 Task: Check out the calendly for mobile section.
Action: Mouse moved to (911, 83)
Screenshot: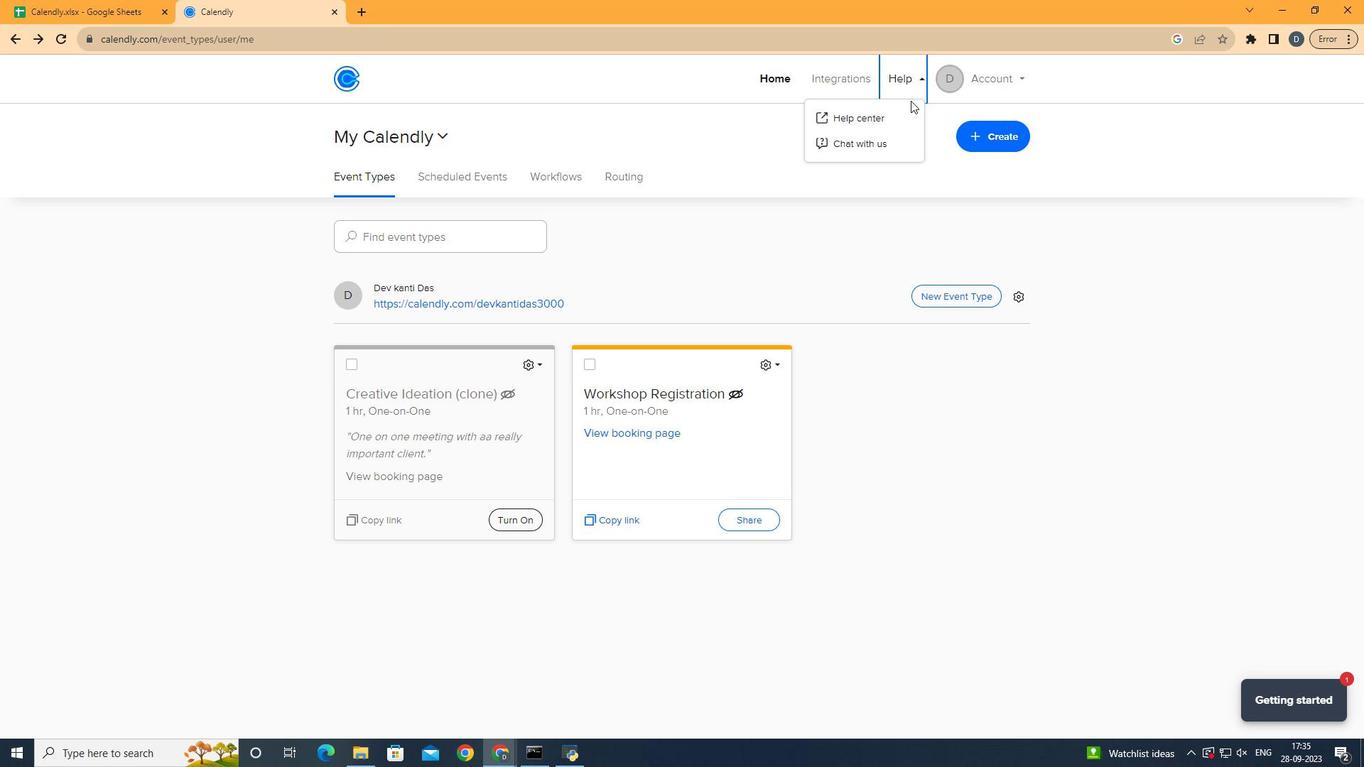 
Action: Mouse pressed left at (911, 83)
Screenshot: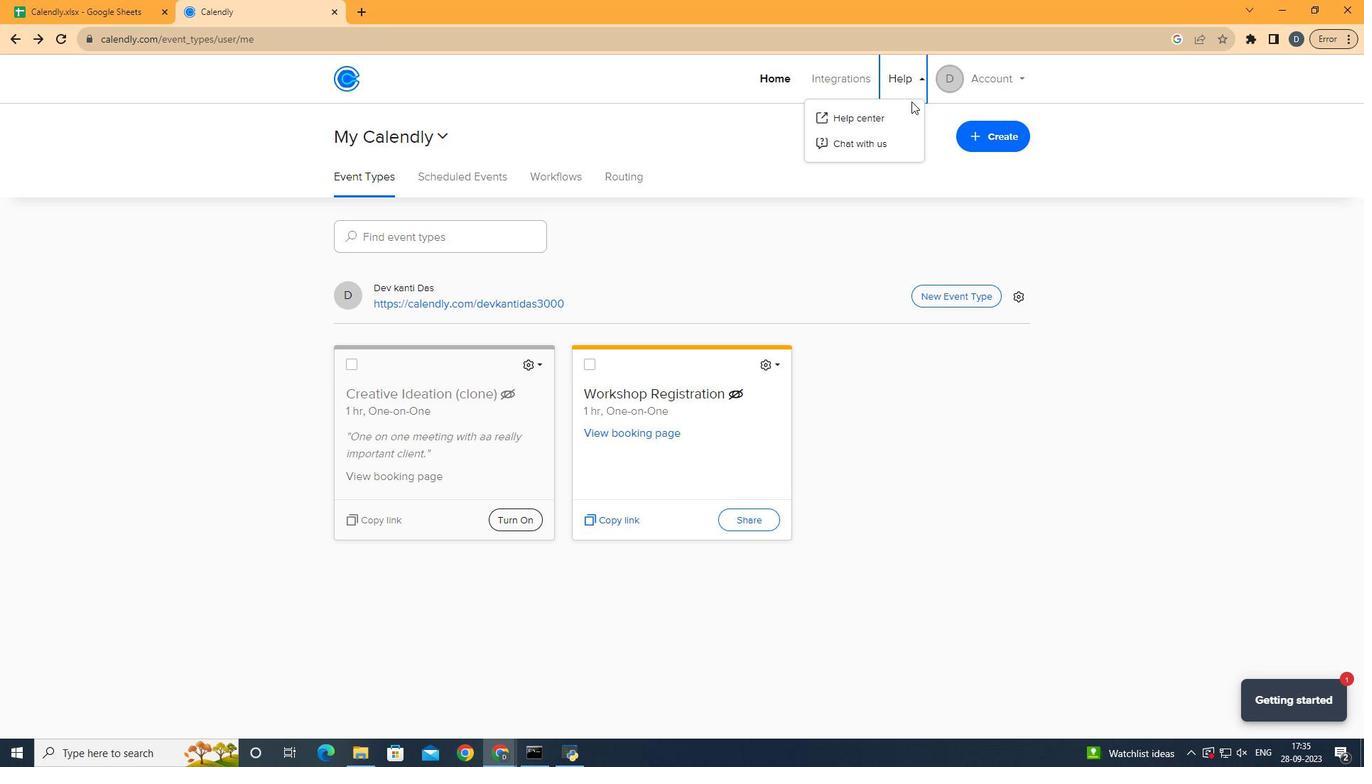 
Action: Mouse moved to (905, 114)
Screenshot: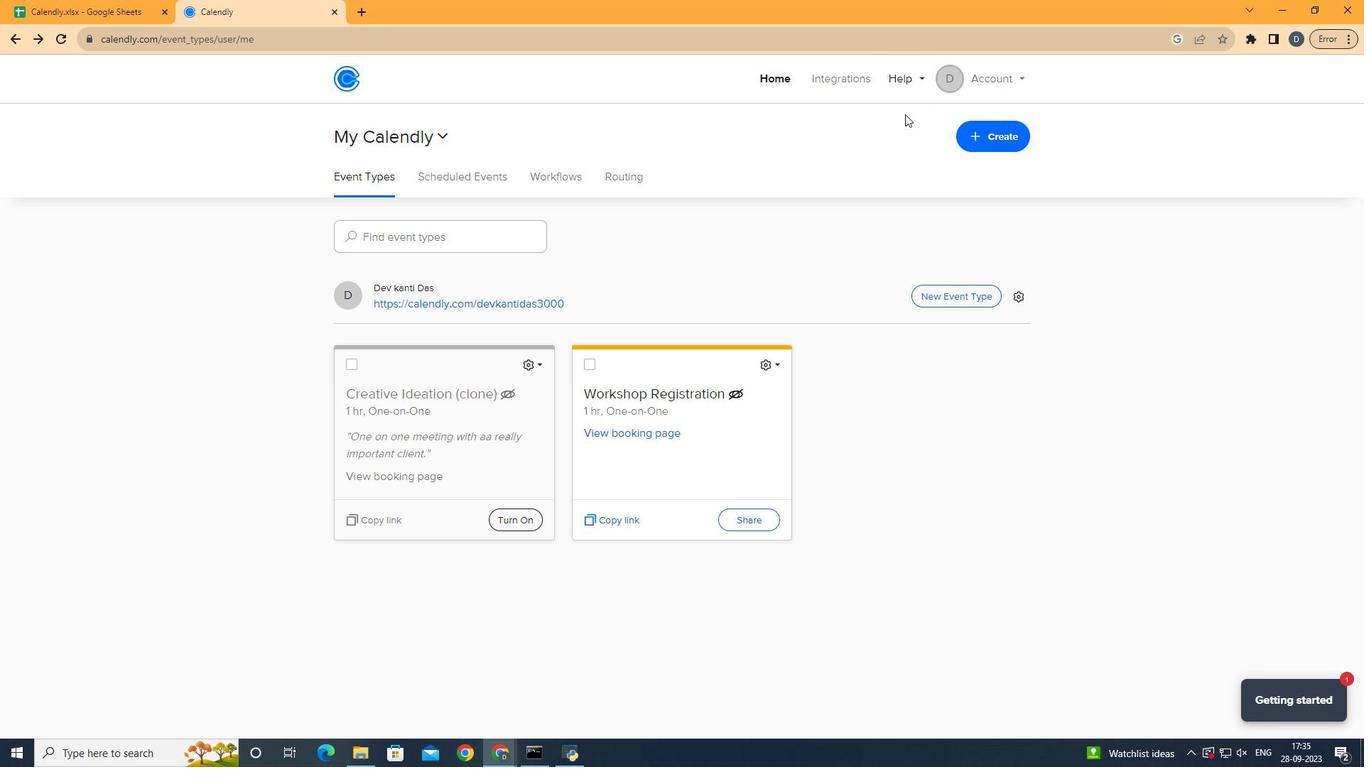 
Action: Mouse pressed left at (905, 114)
Screenshot: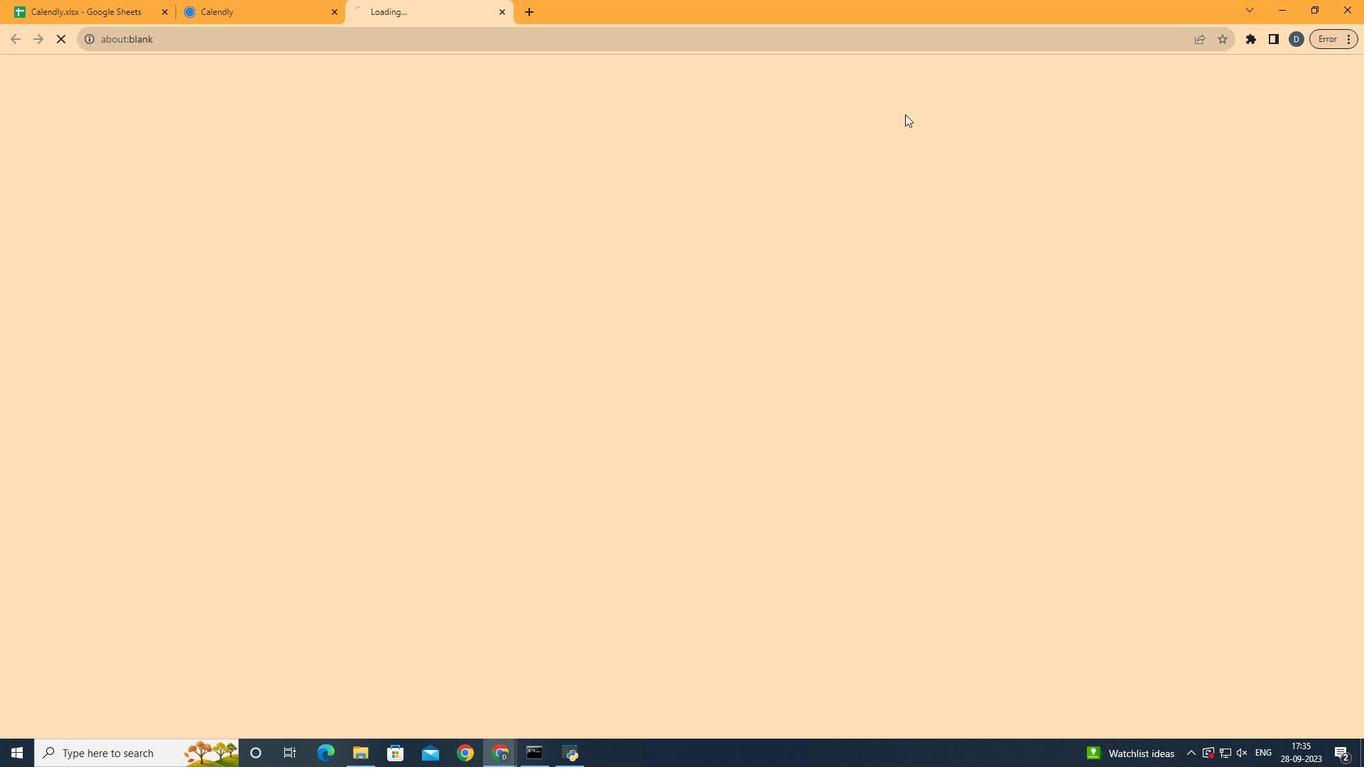 
Action: Mouse moved to (904, 379)
Screenshot: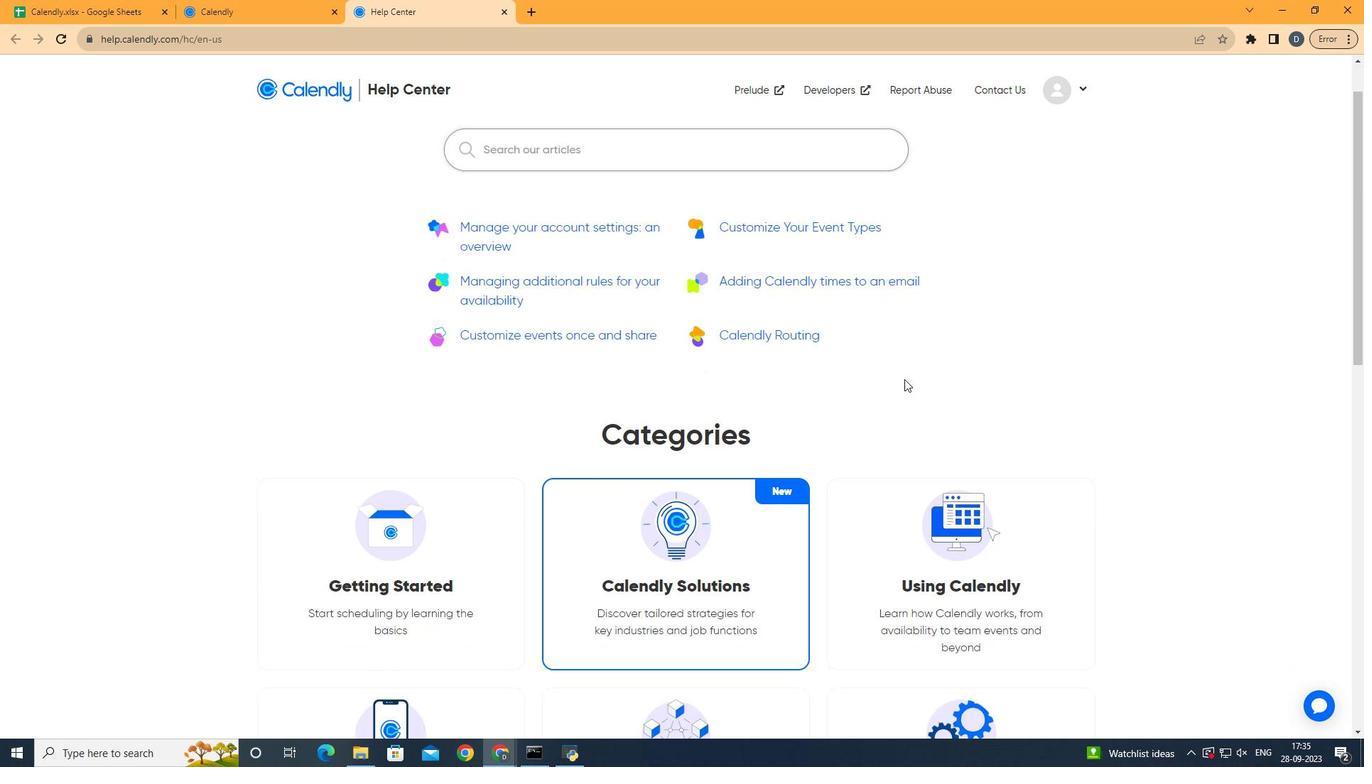 
Action: Mouse scrolled (904, 378) with delta (0, 0)
Screenshot: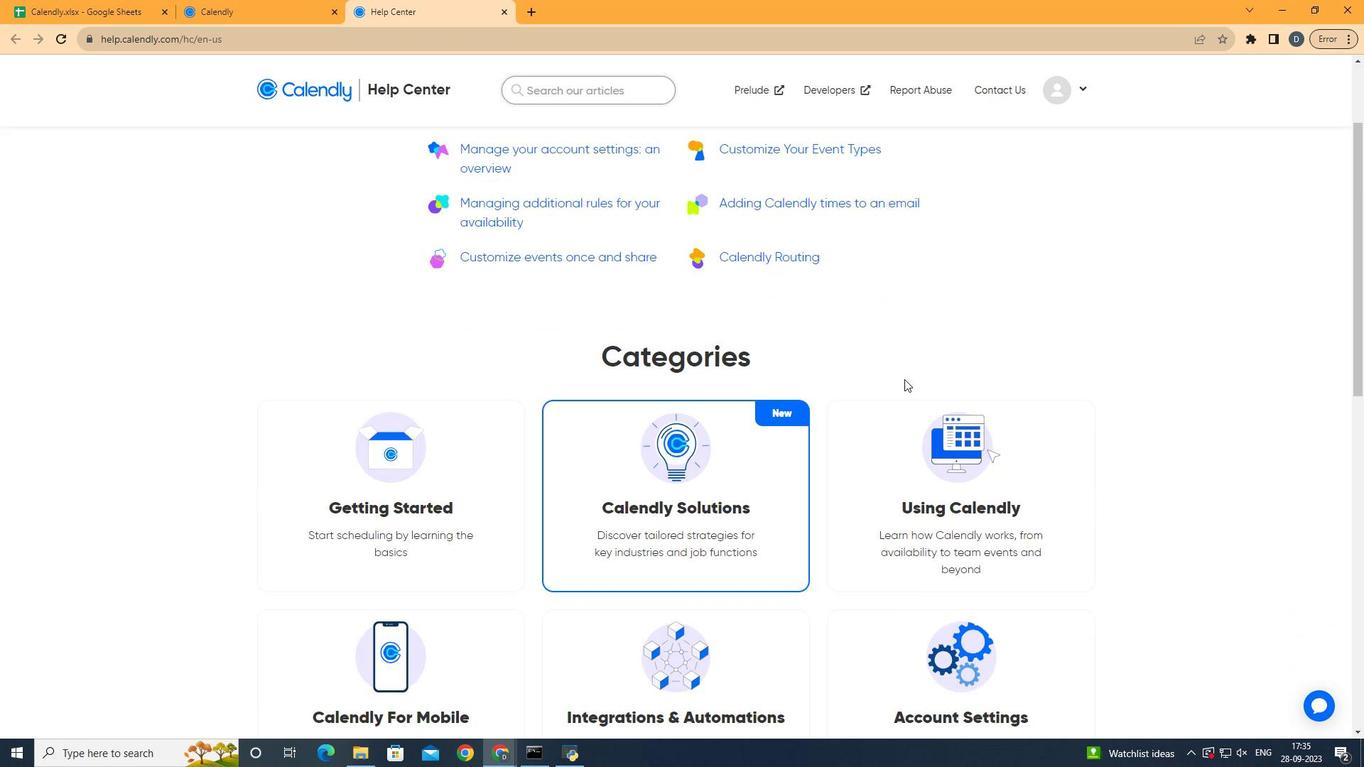
Action: Mouse scrolled (904, 378) with delta (0, 0)
Screenshot: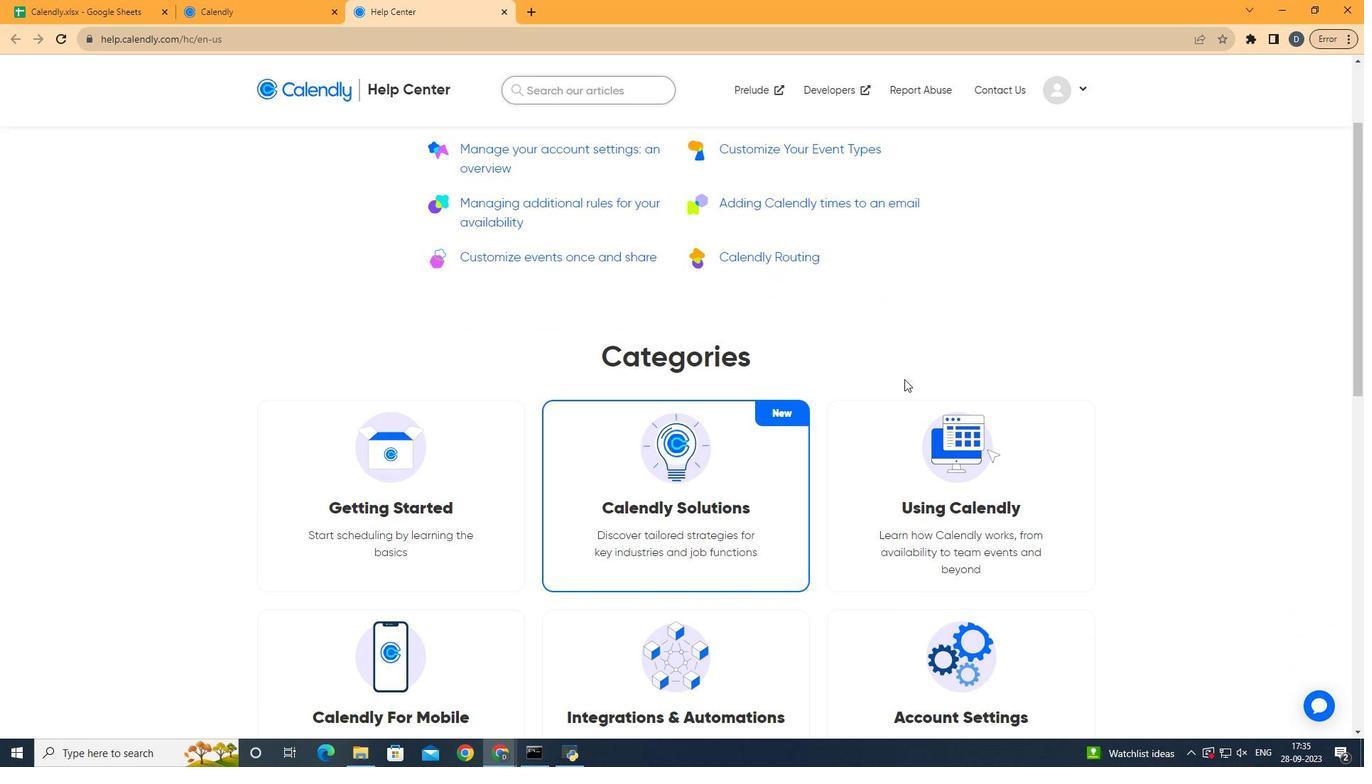 
Action: Mouse moved to (1063, 299)
Screenshot: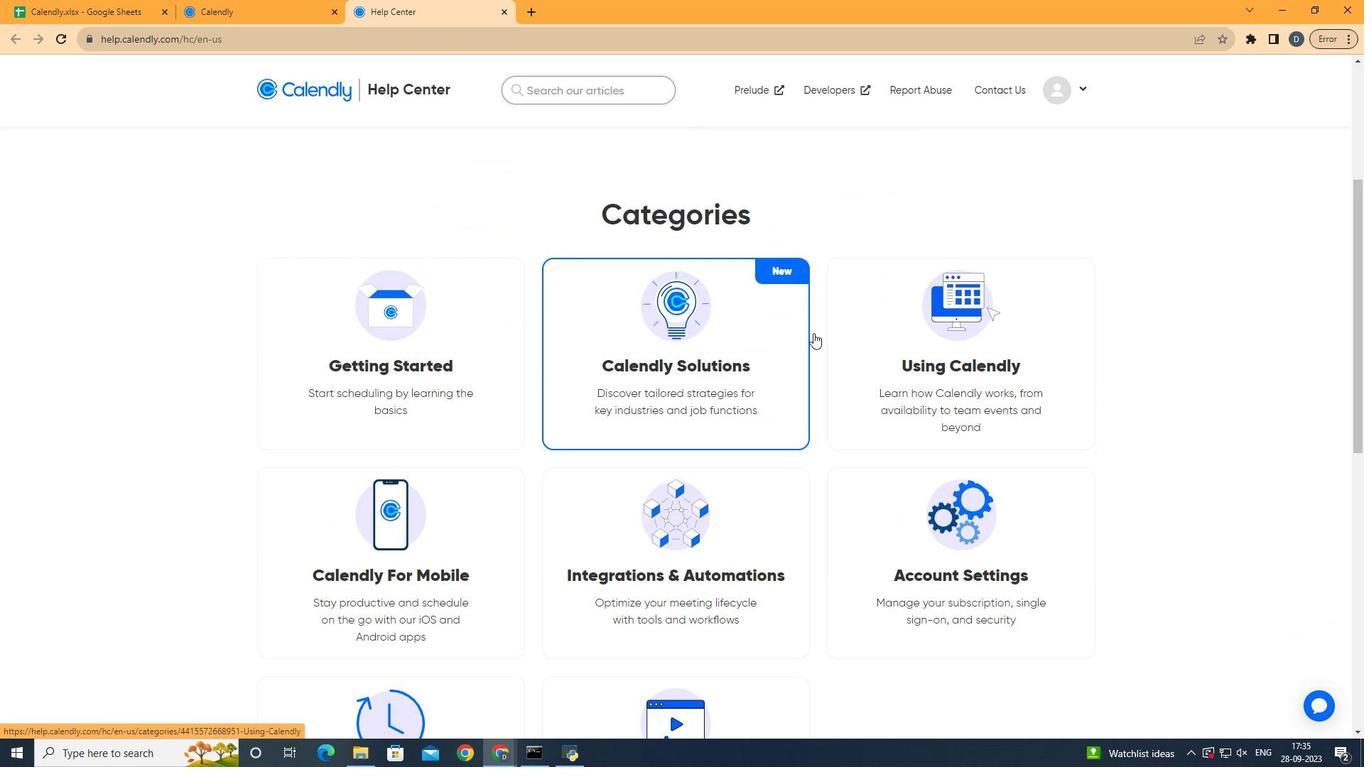 
Action: Mouse scrolled (1063, 298) with delta (0, 0)
Screenshot: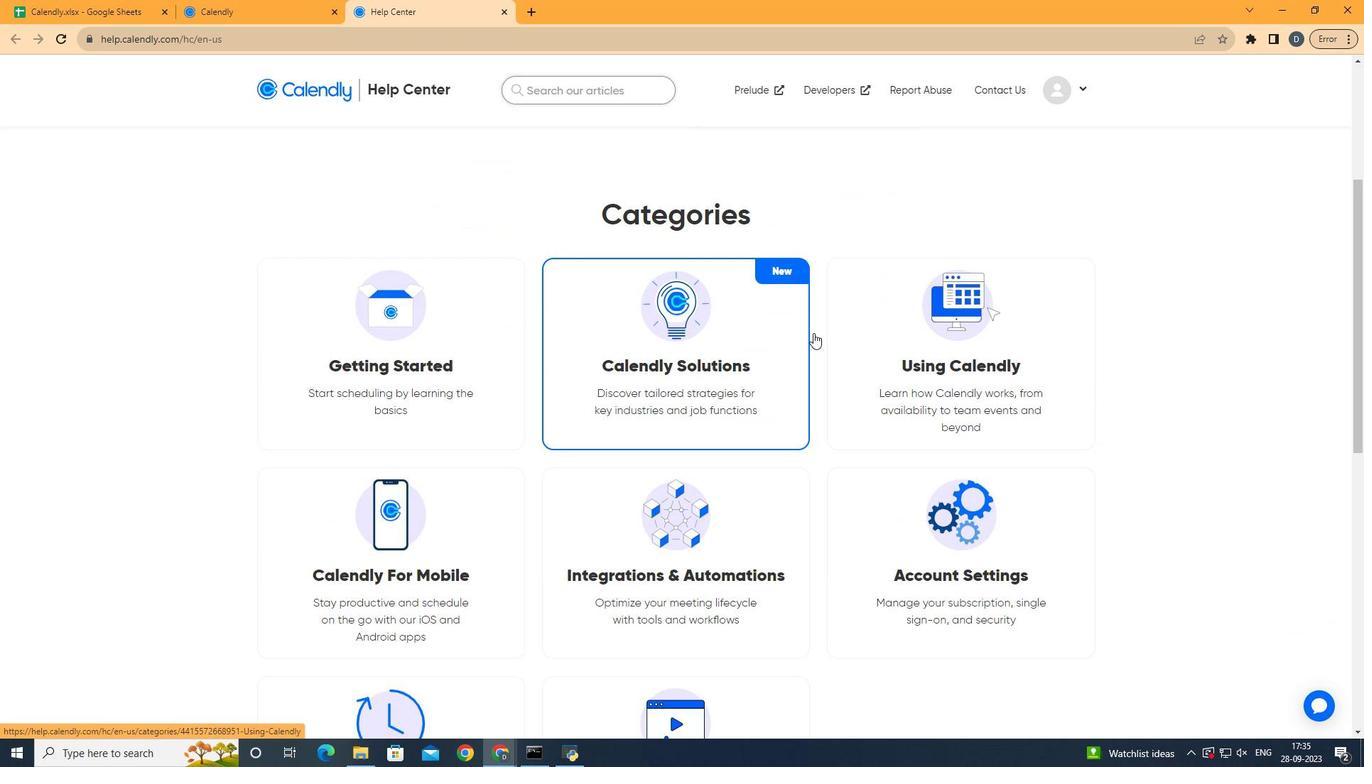 
Action: Mouse scrolled (1063, 298) with delta (0, 0)
Screenshot: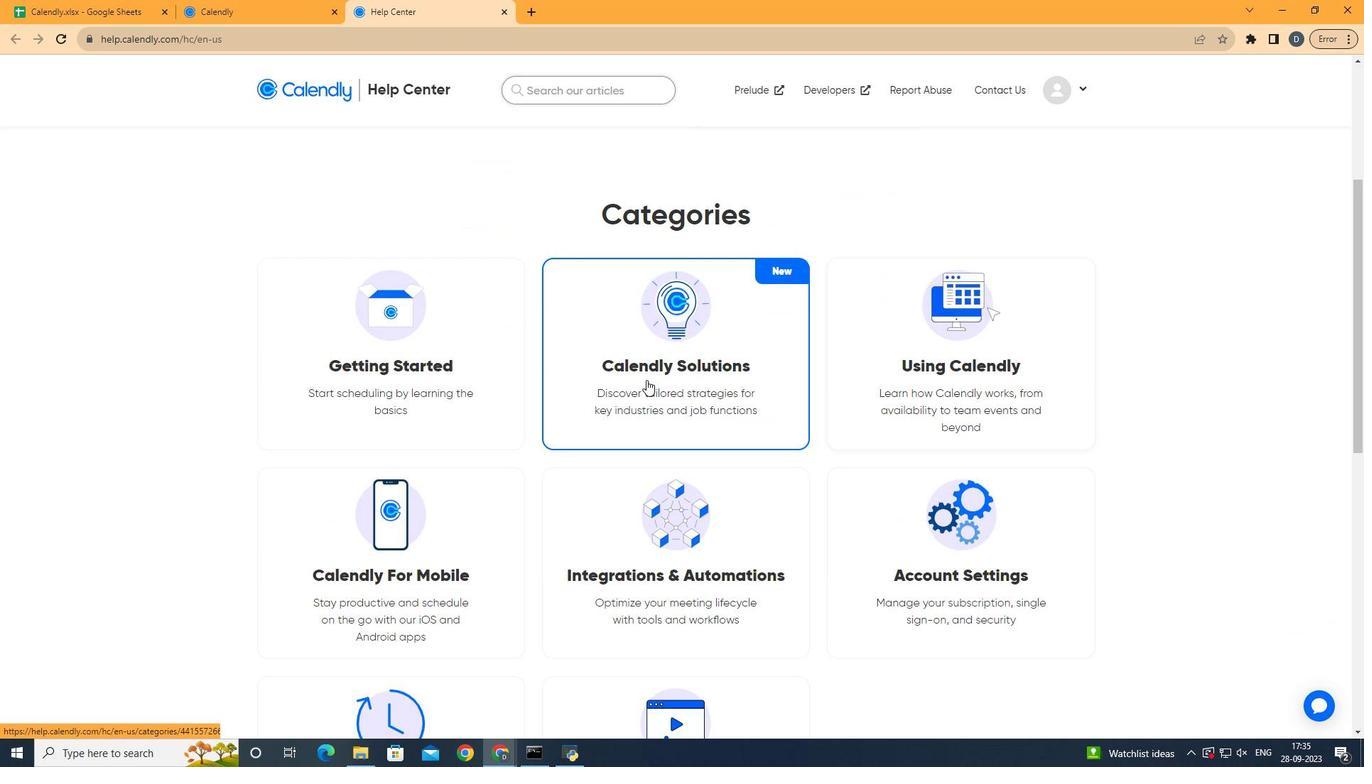
Action: Mouse moved to (452, 570)
Screenshot: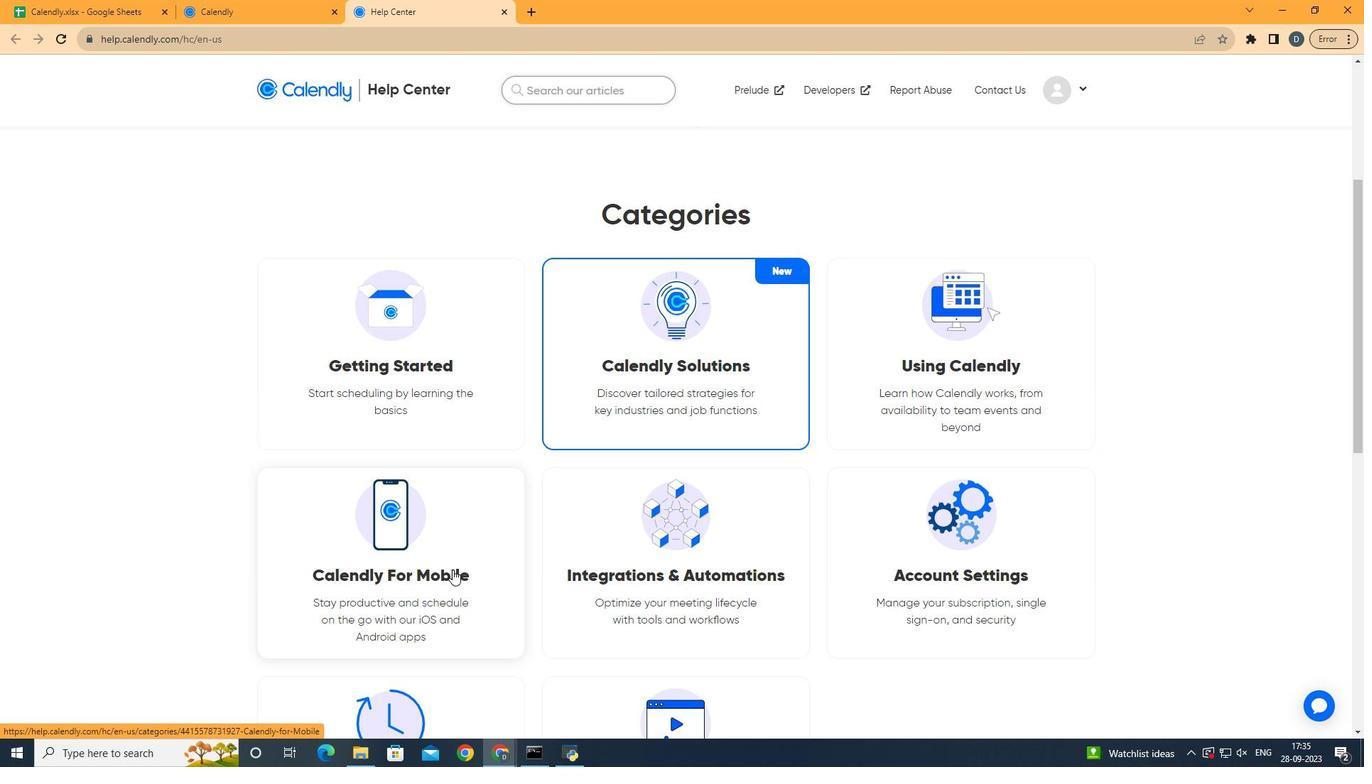 
Action: Mouse pressed left at (452, 570)
Screenshot: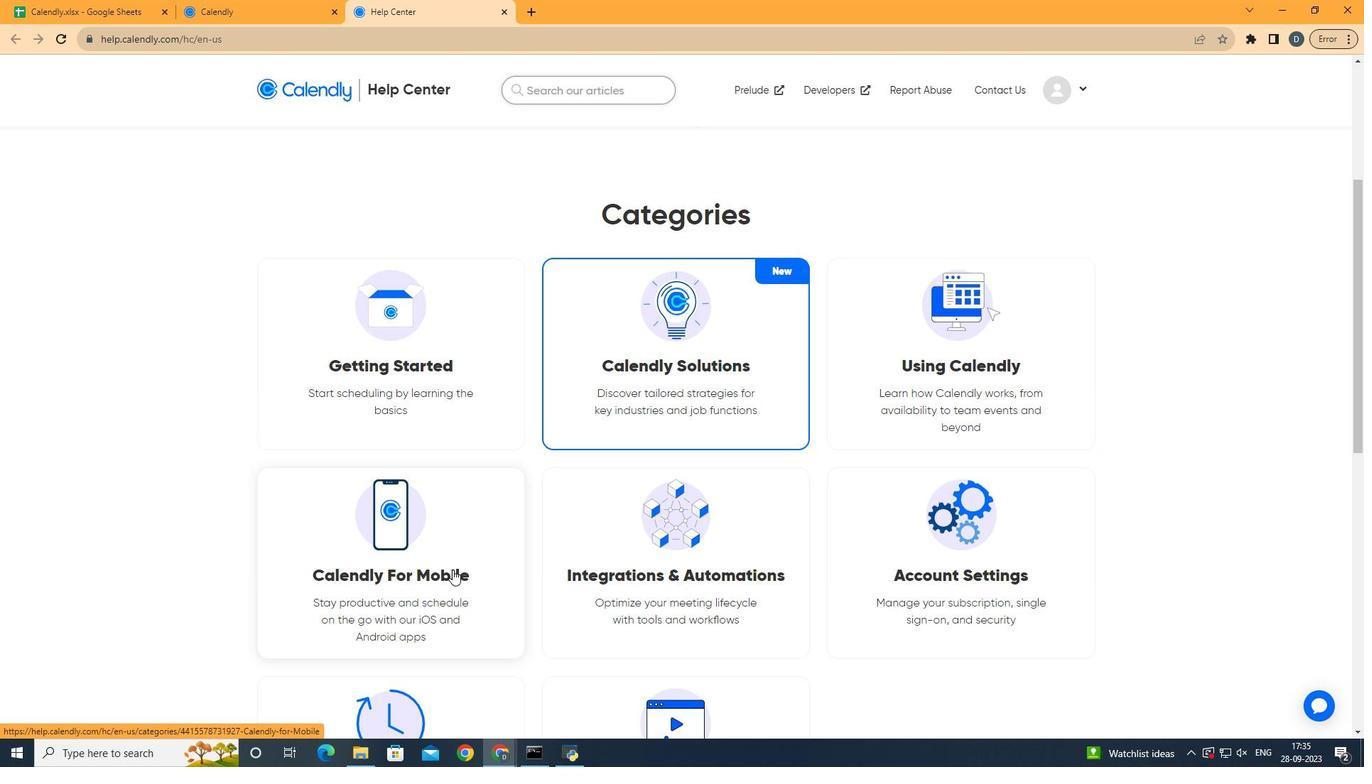 
Action: Mouse moved to (867, 478)
Screenshot: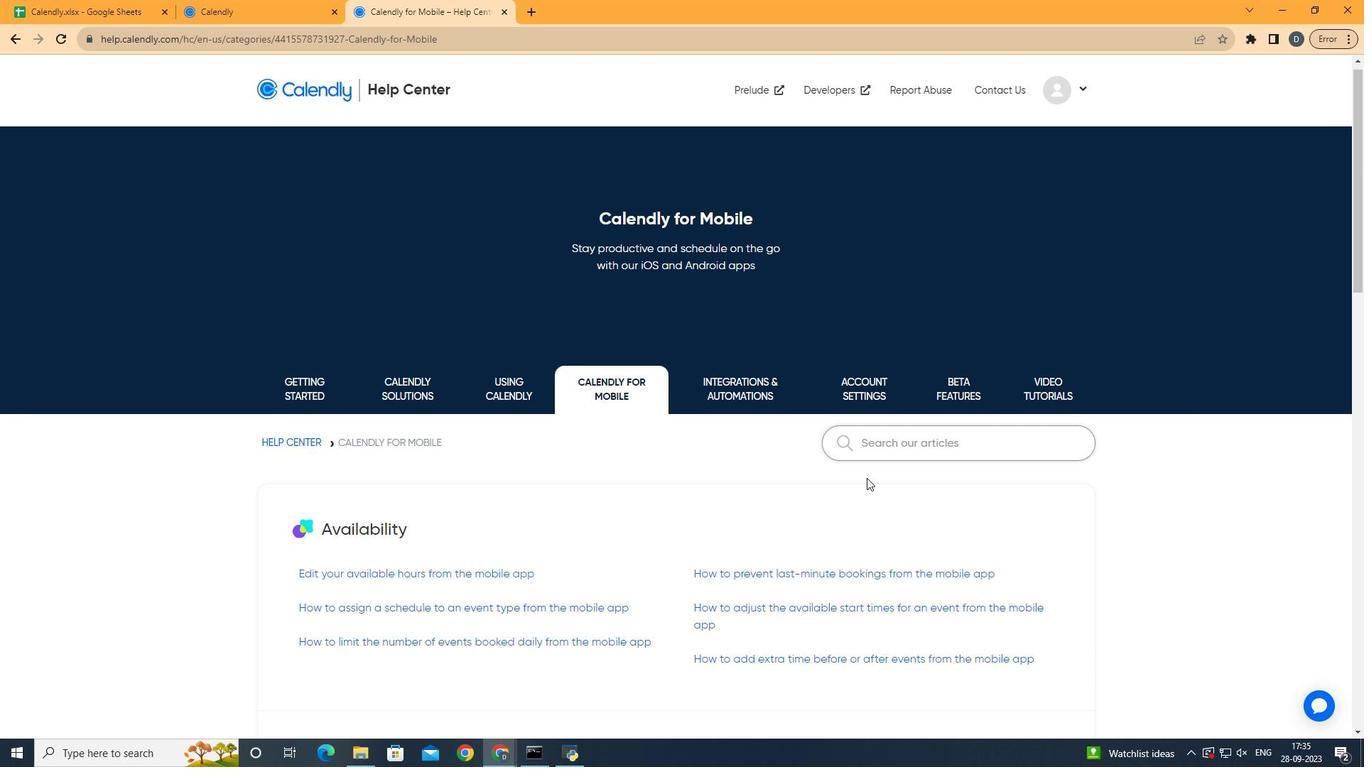 
Action: Mouse scrolled (867, 477) with delta (0, 0)
Screenshot: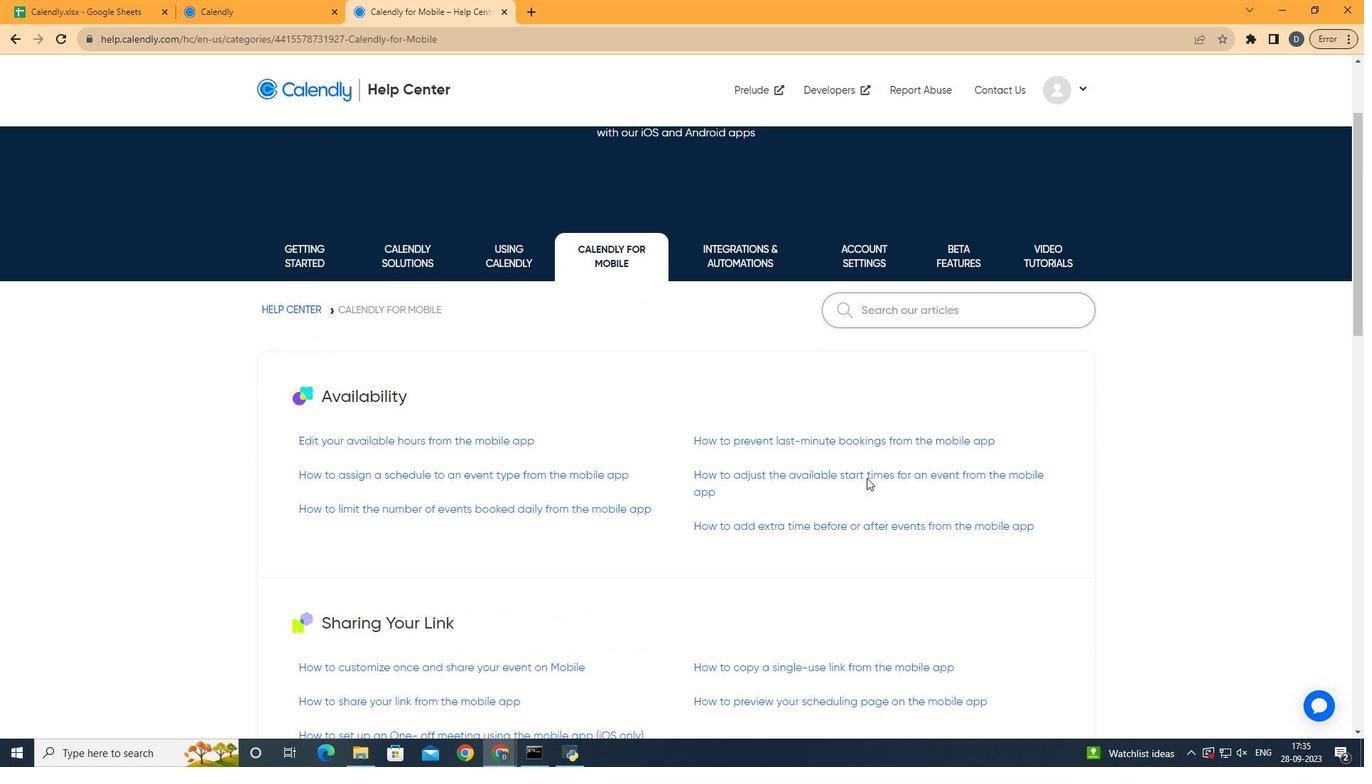 
Action: Mouse scrolled (867, 477) with delta (0, 0)
Screenshot: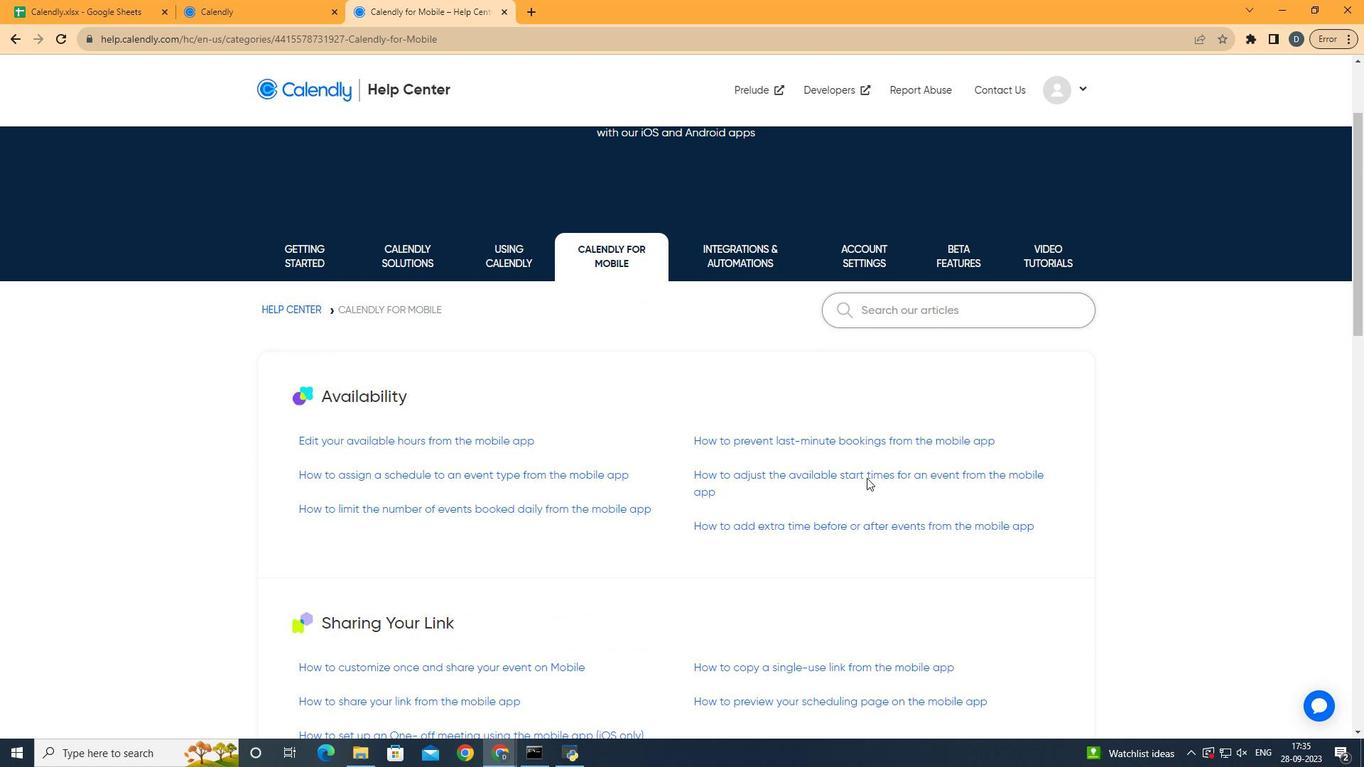 
Action: Mouse moved to (659, 525)
Screenshot: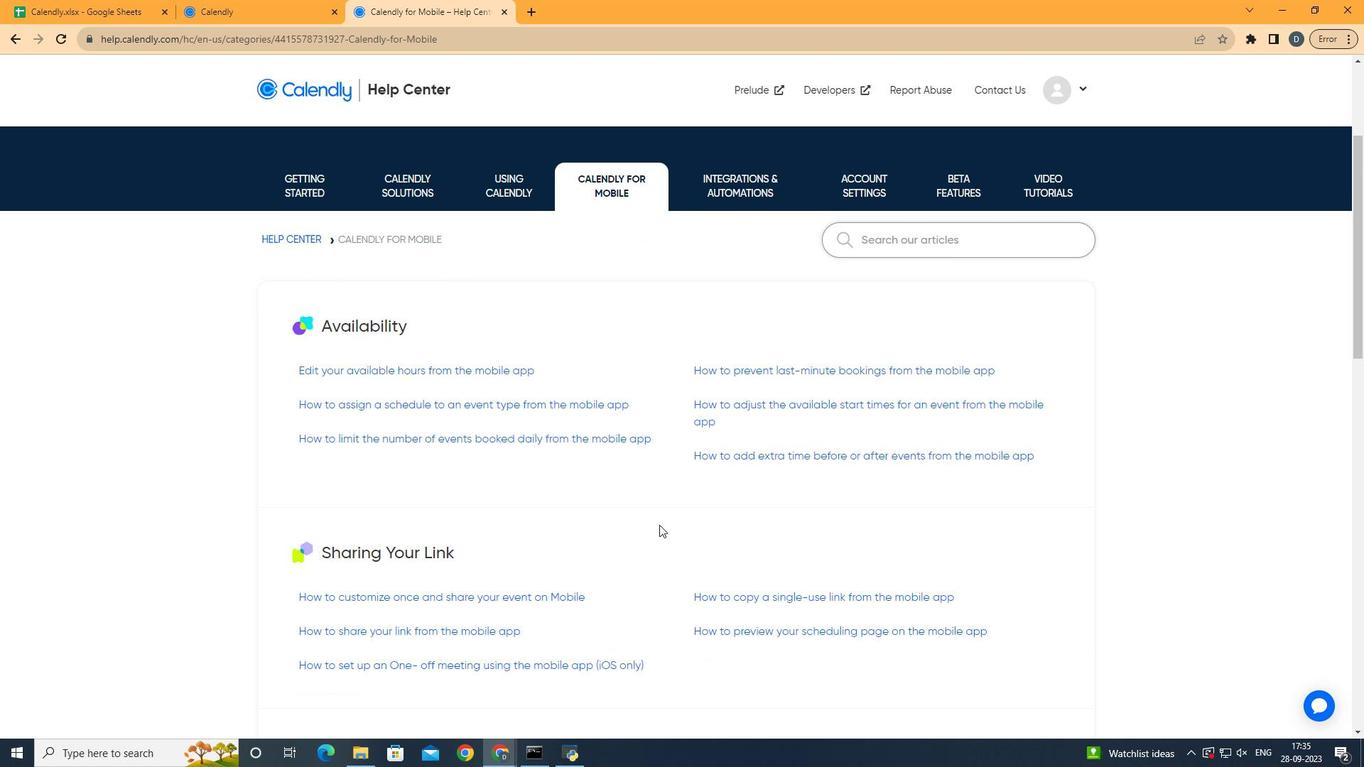 
Action: Mouse scrolled (659, 524) with delta (0, 0)
Screenshot: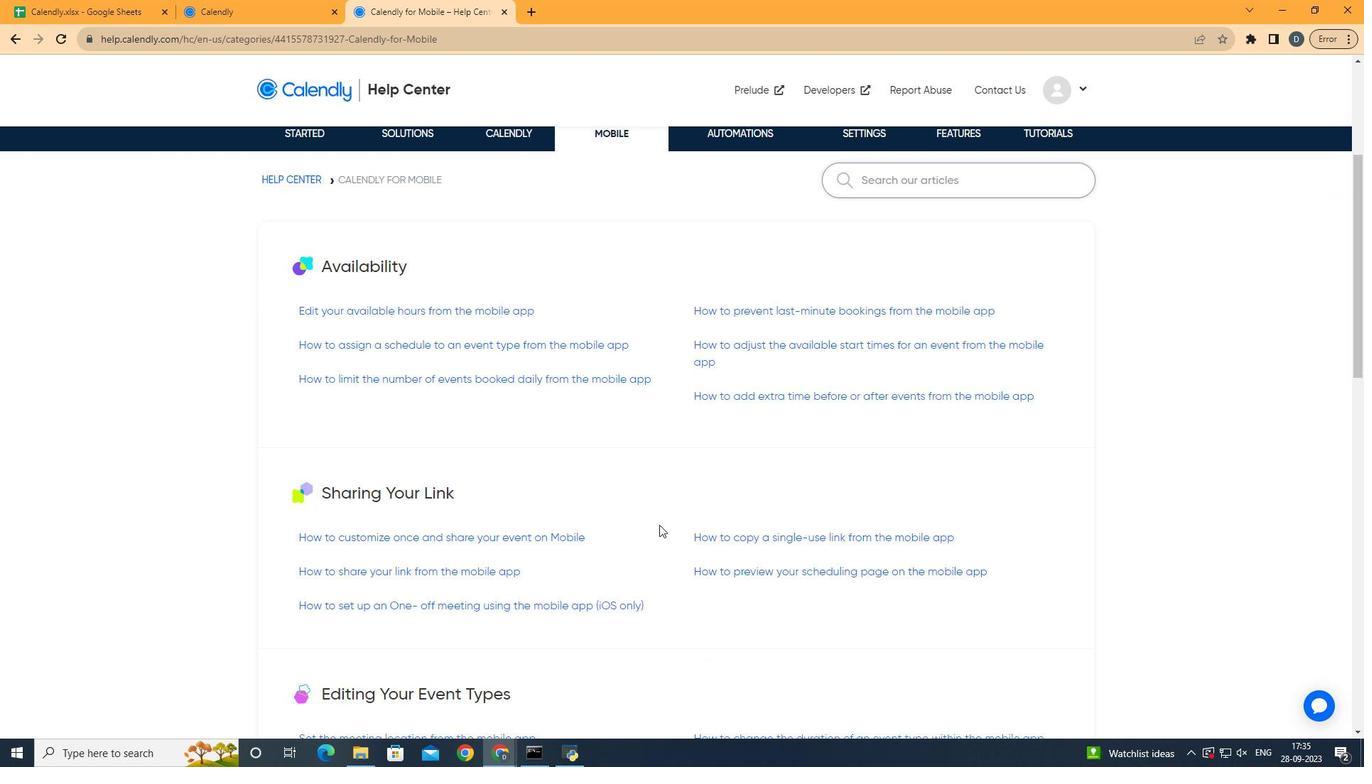 
Action: Mouse scrolled (659, 524) with delta (0, 0)
Screenshot: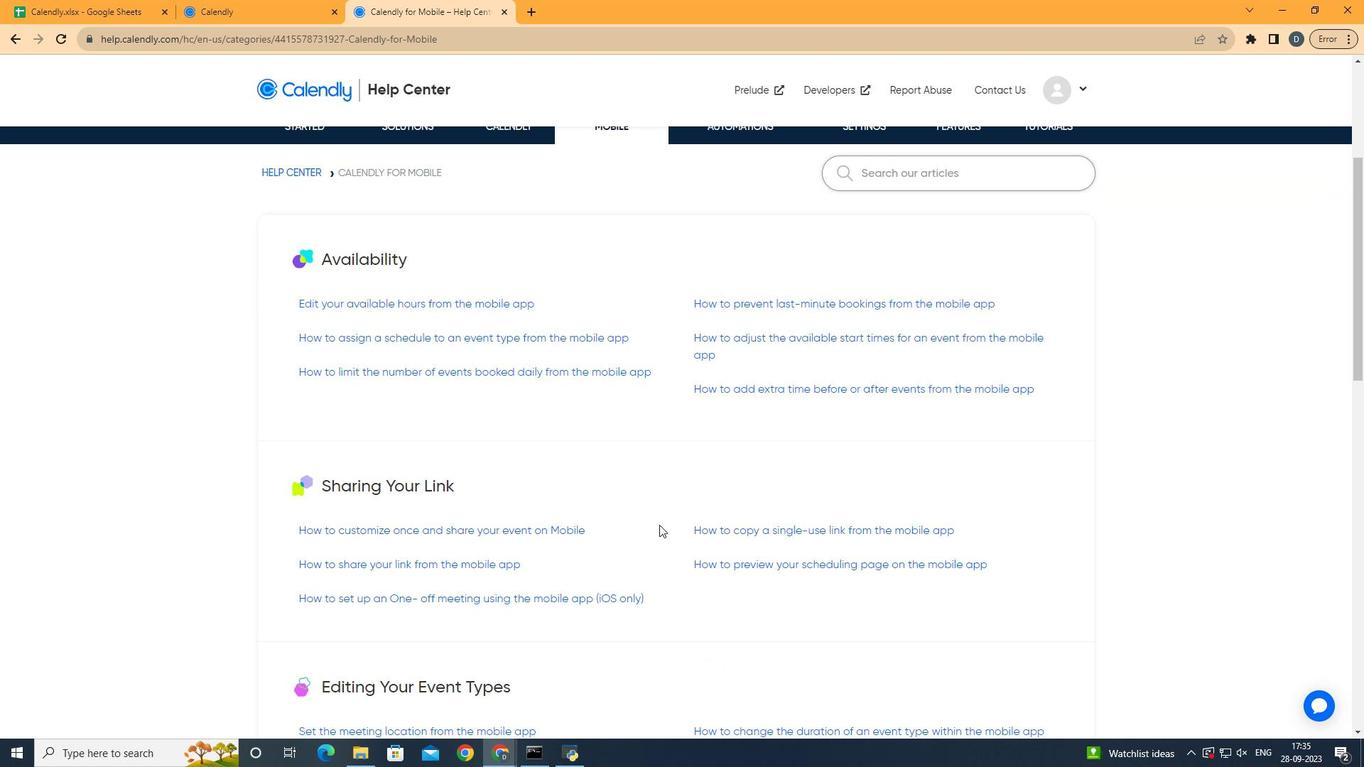 
Action: Mouse scrolled (659, 526) with delta (0, 0)
Screenshot: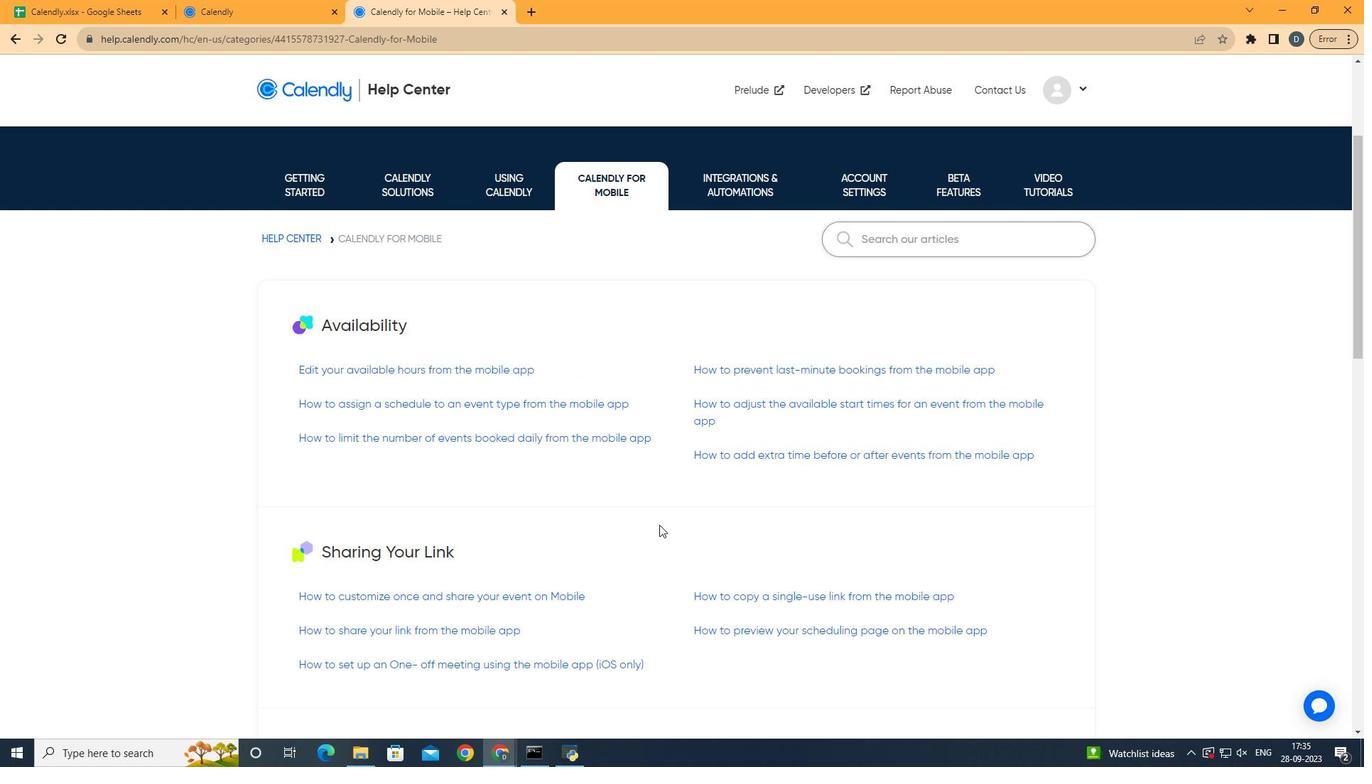 
Action: Mouse moved to (658, 521)
Screenshot: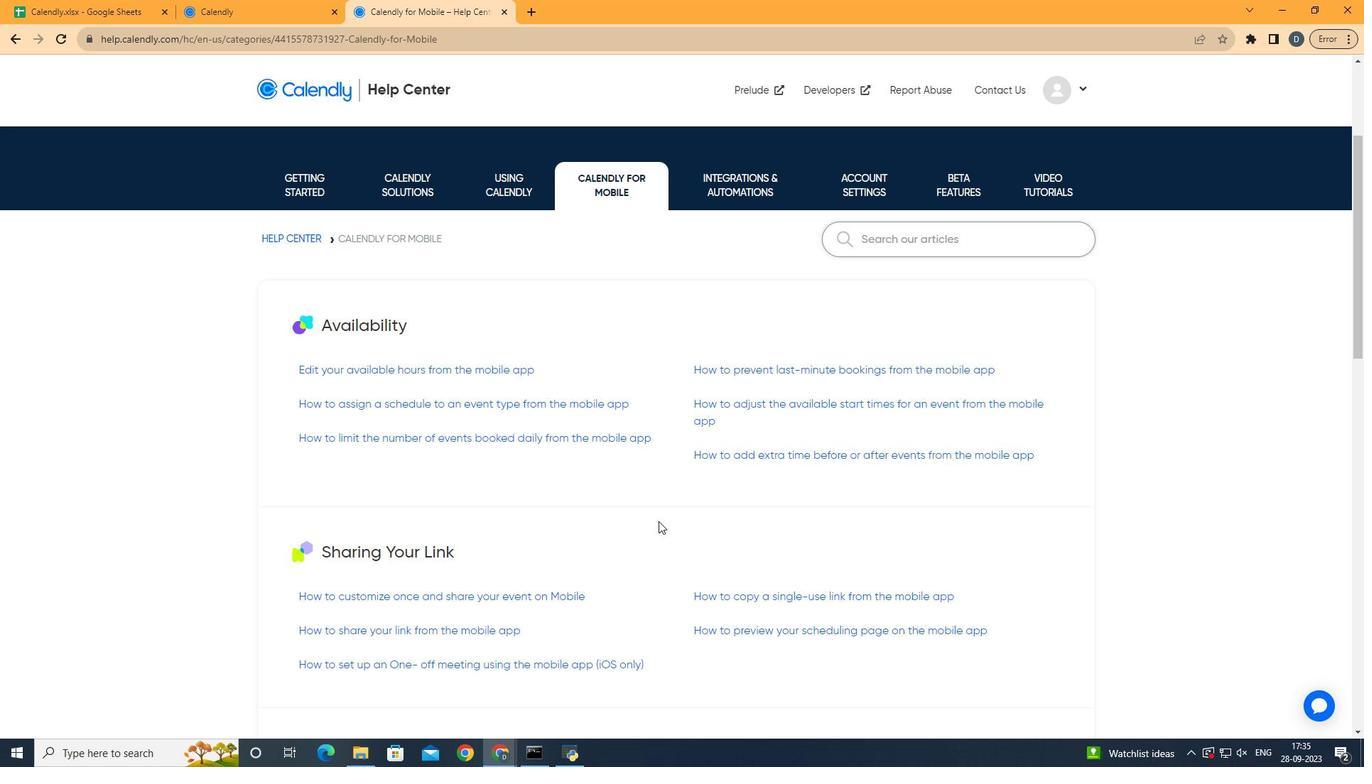 
Action: Mouse scrolled (658, 521) with delta (0, 0)
Screenshot: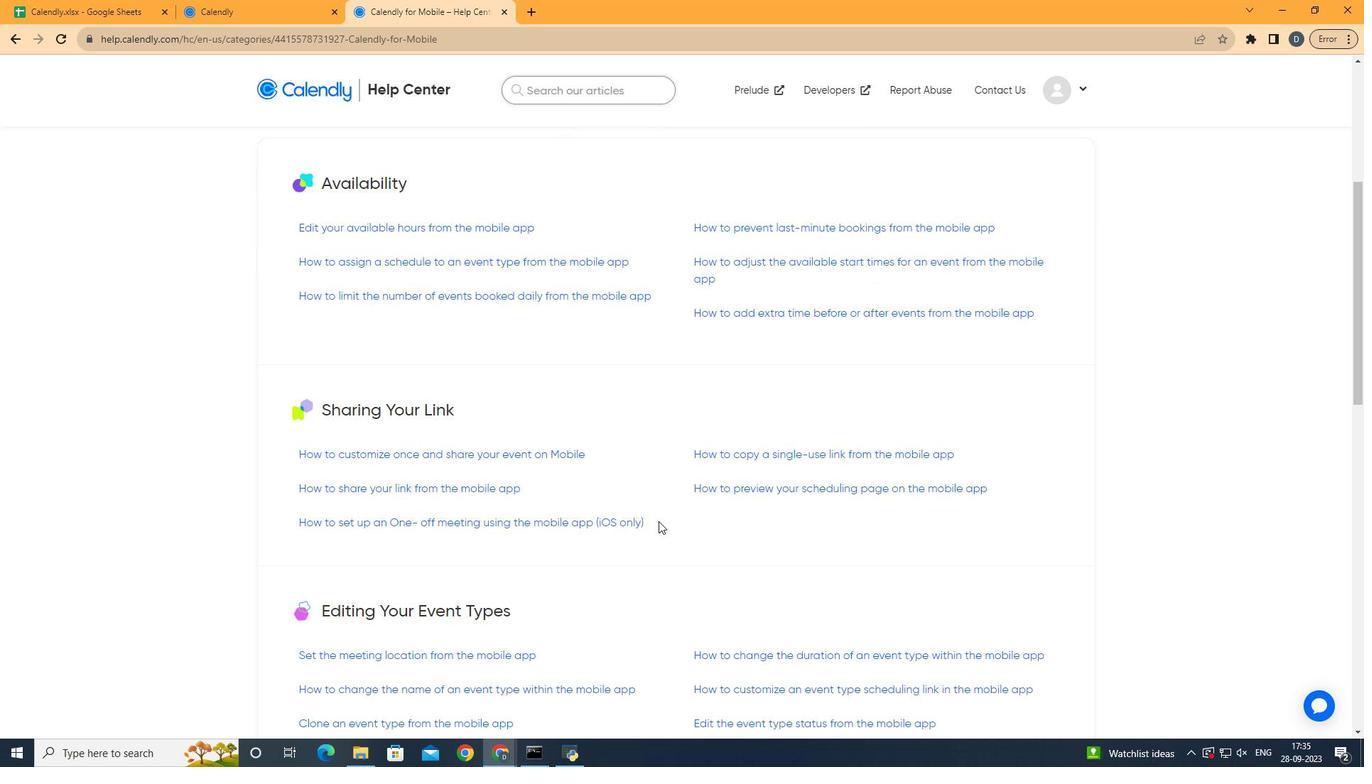 
Action: Mouse scrolled (658, 521) with delta (0, 0)
Screenshot: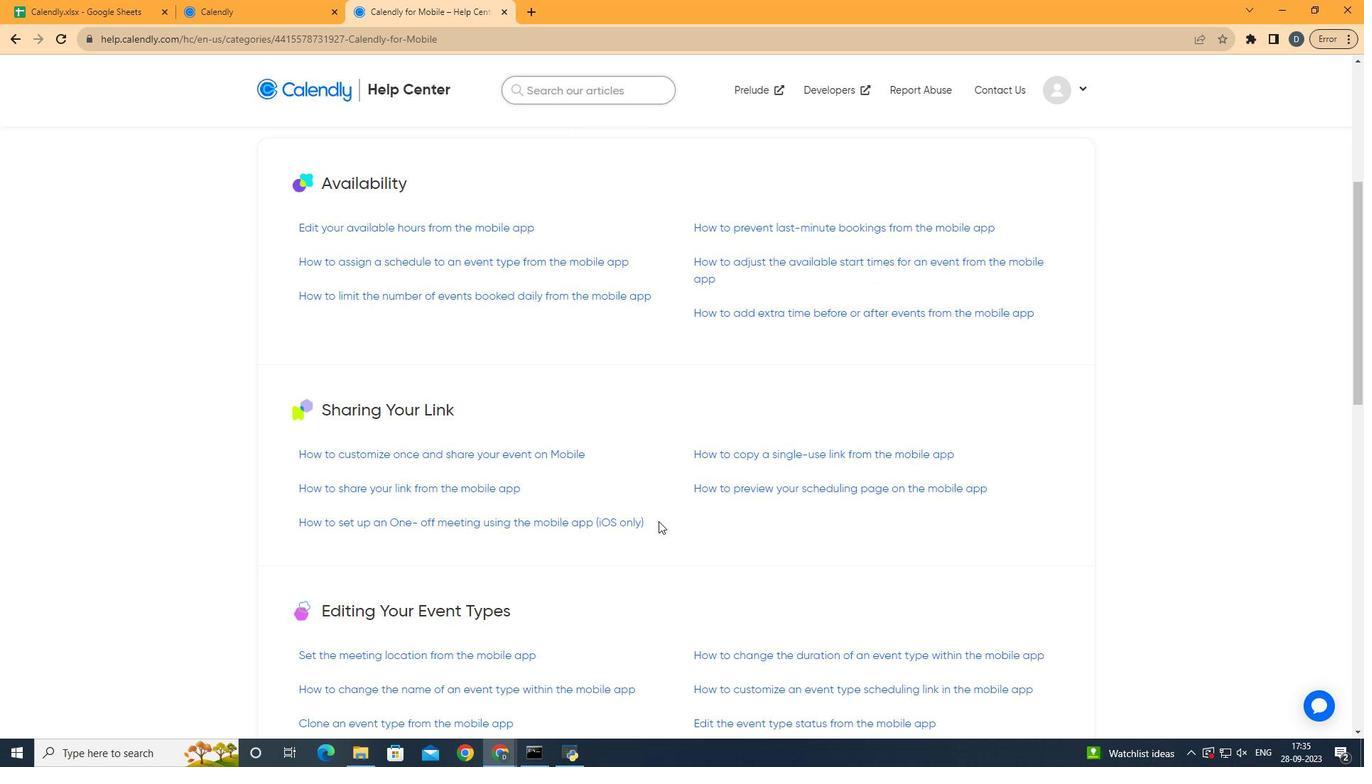 
Action: Mouse scrolled (658, 521) with delta (0, 0)
Screenshot: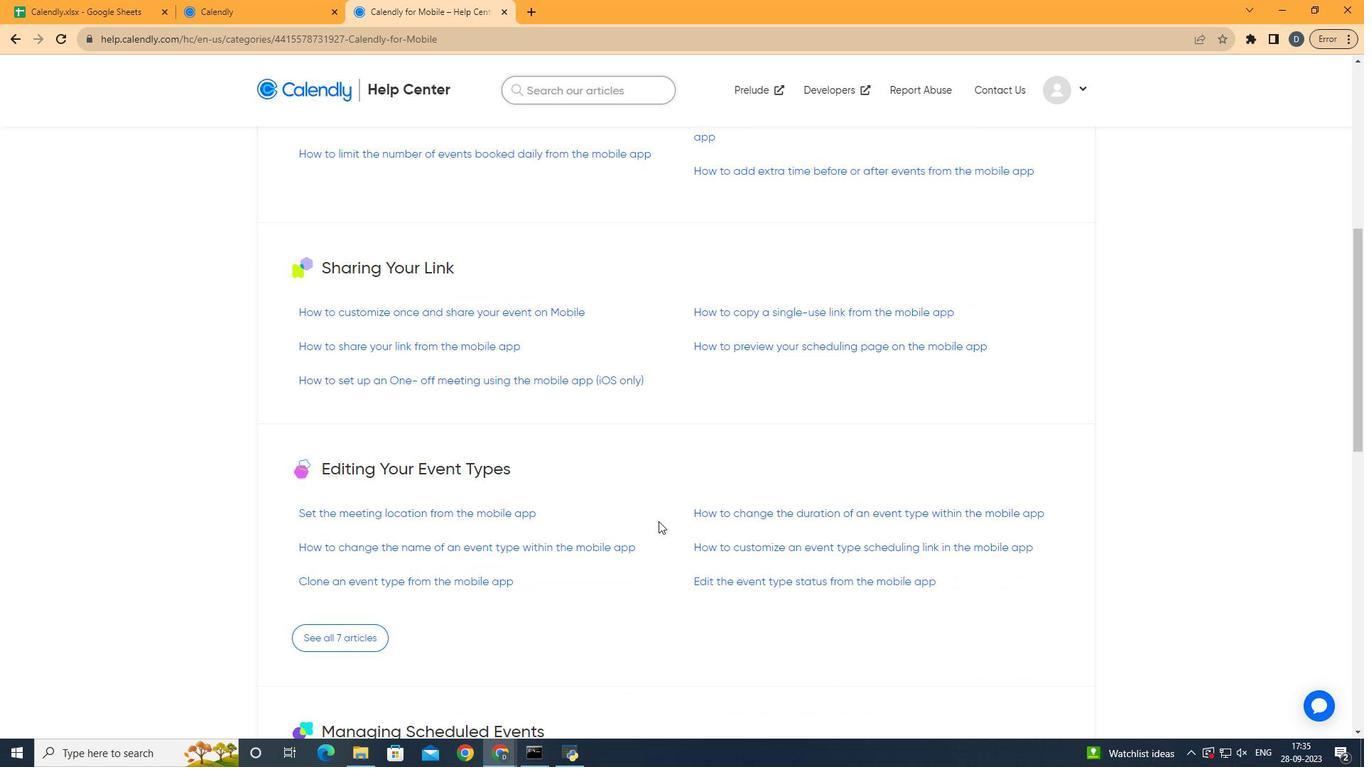 
Action: Mouse scrolled (658, 521) with delta (0, 0)
Screenshot: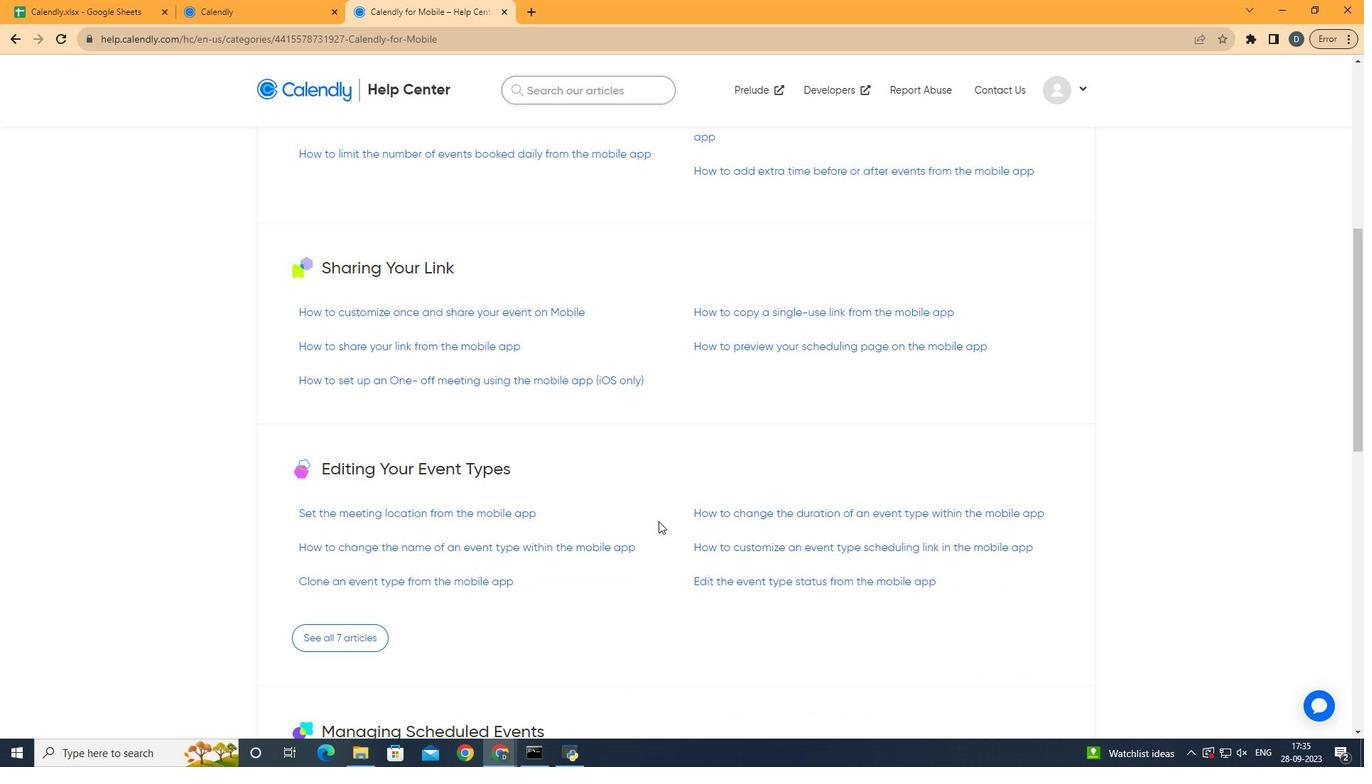 
Action: Mouse scrolled (658, 521) with delta (0, 0)
Screenshot: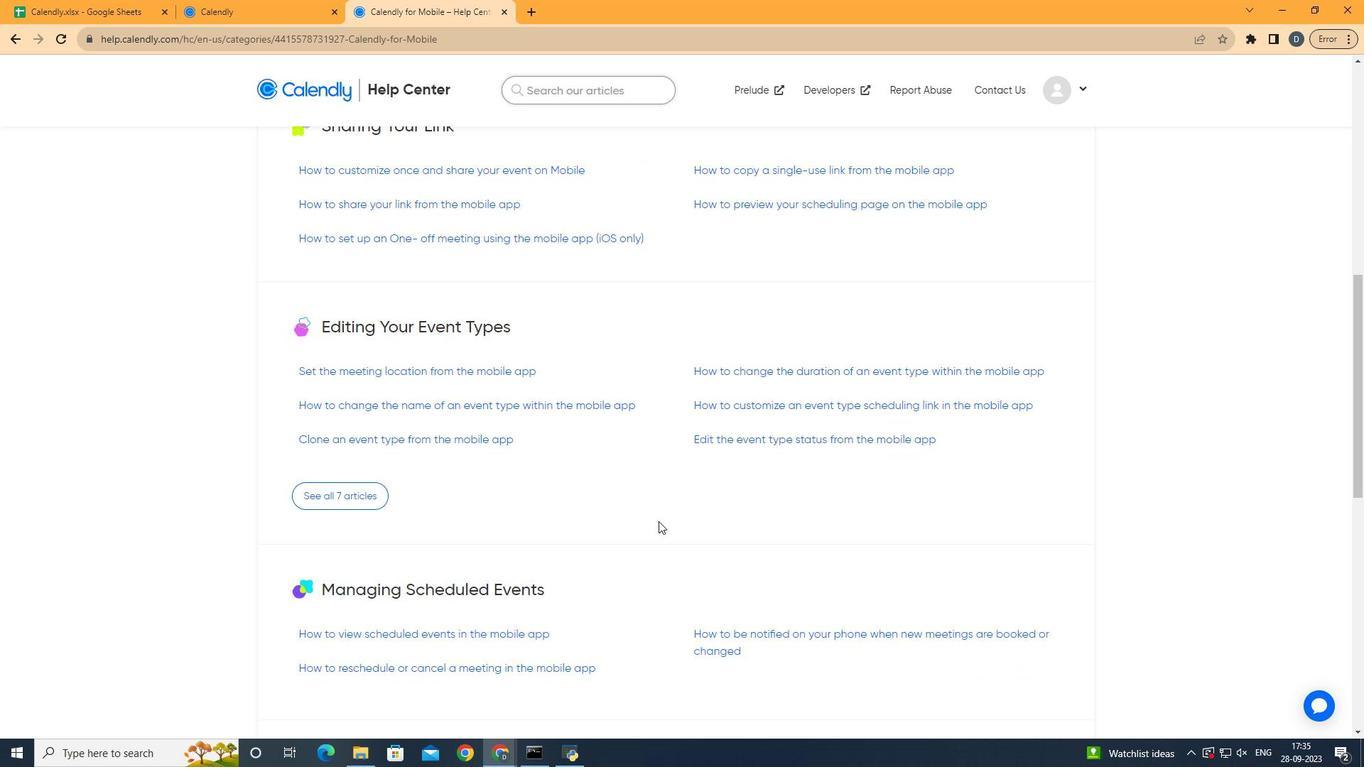 
Action: Mouse scrolled (658, 521) with delta (0, 0)
Screenshot: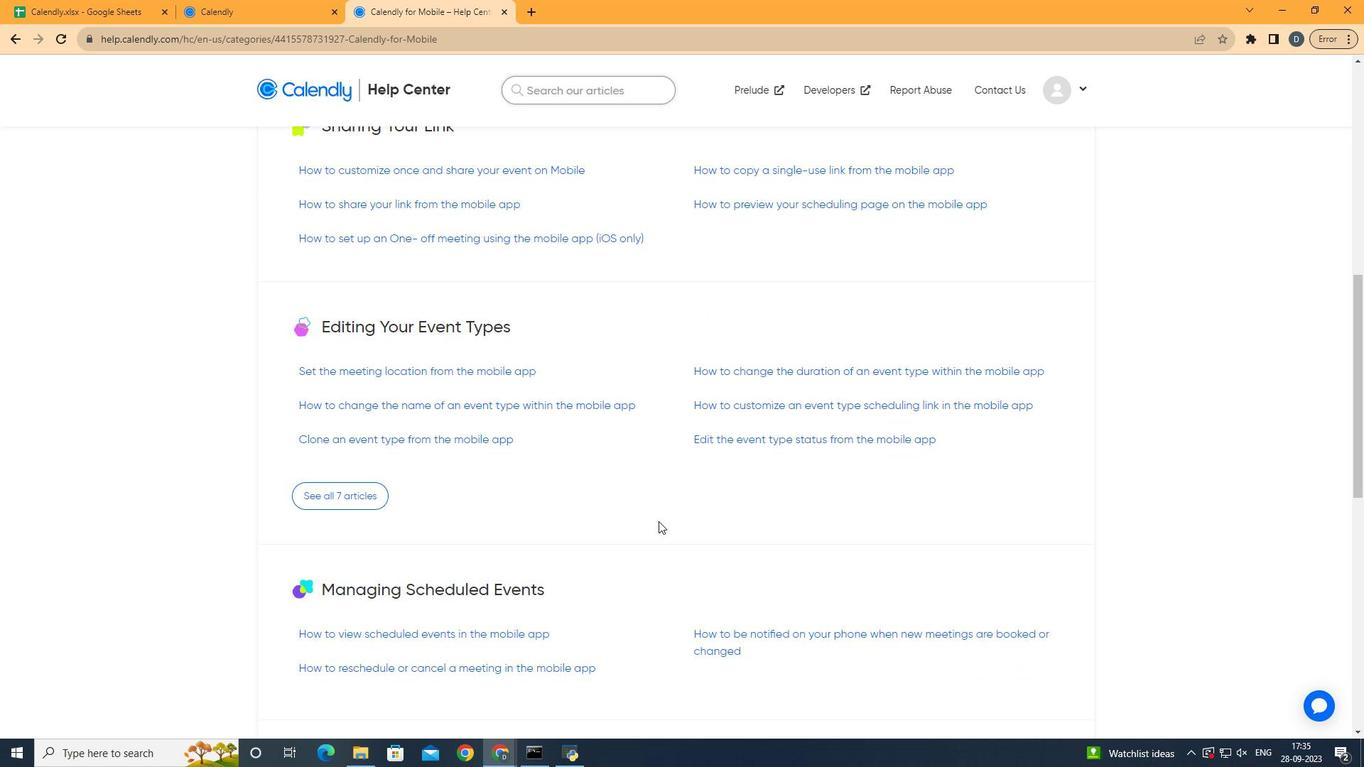 
Action: Mouse scrolled (658, 521) with delta (0, 0)
Screenshot: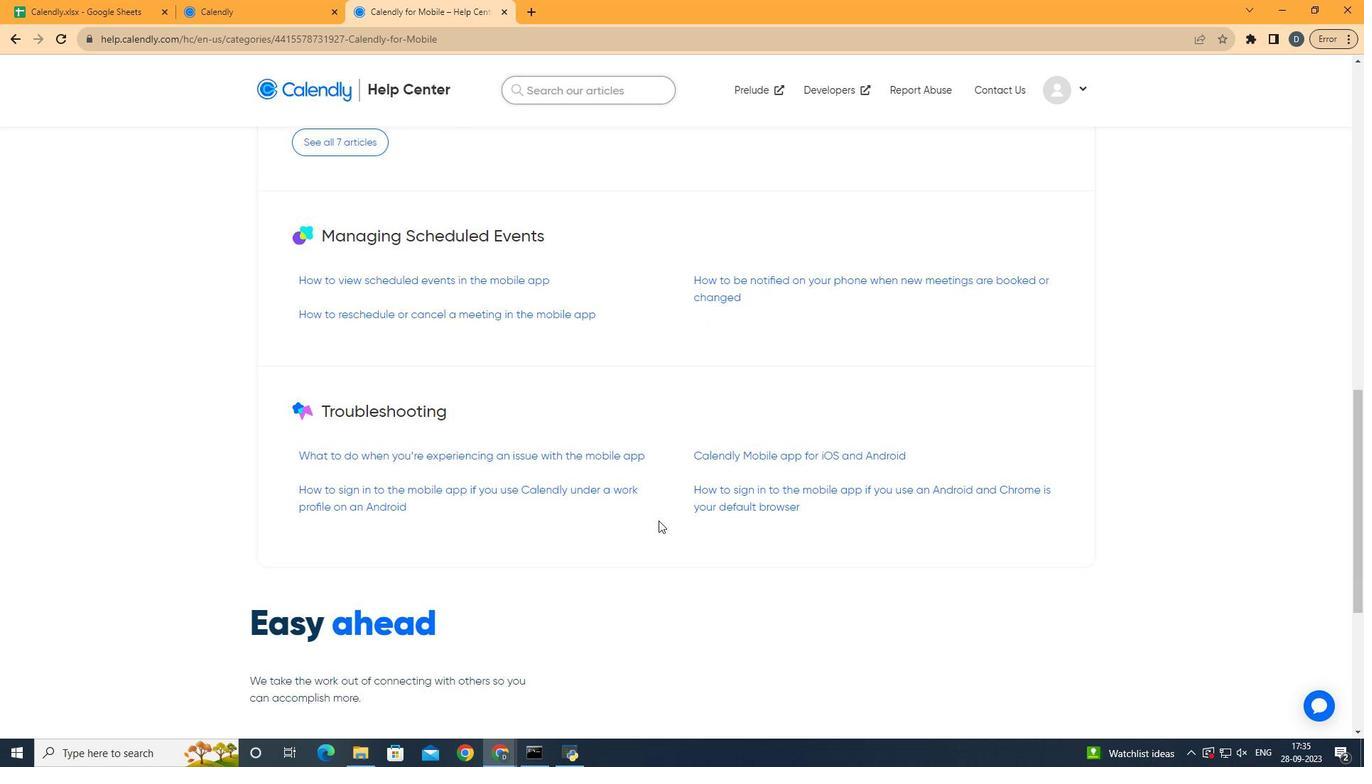 
Action: Mouse scrolled (658, 521) with delta (0, 0)
Screenshot: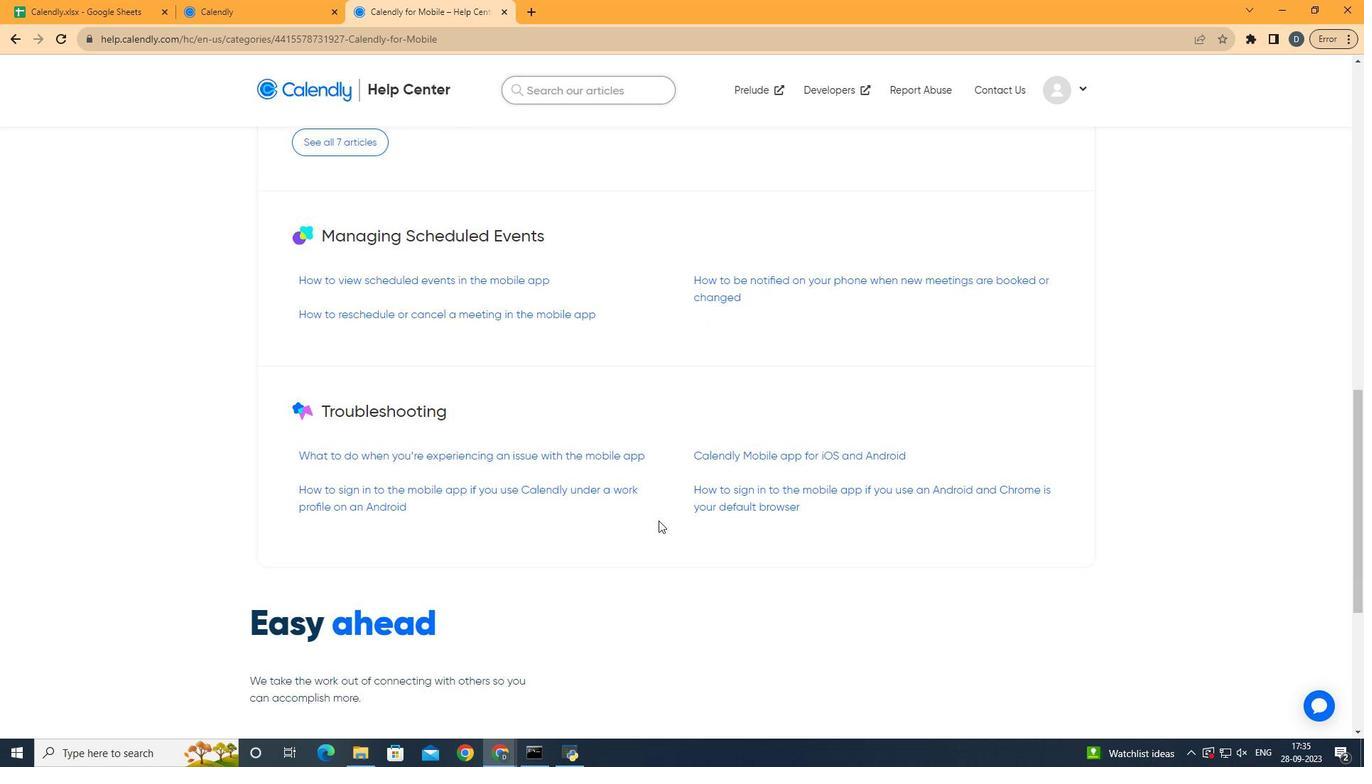 
Action: Mouse scrolled (658, 521) with delta (0, 0)
Screenshot: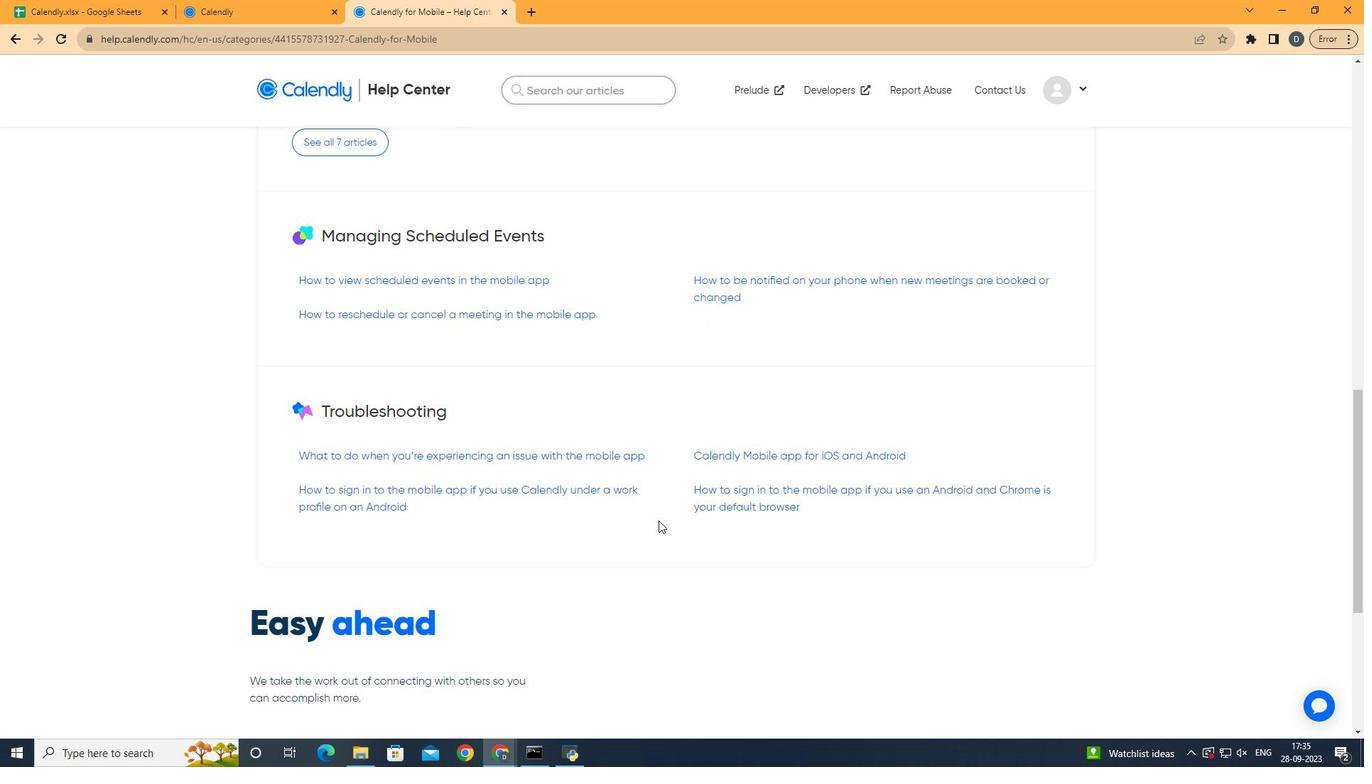 
Action: Mouse scrolled (658, 521) with delta (0, 0)
Screenshot: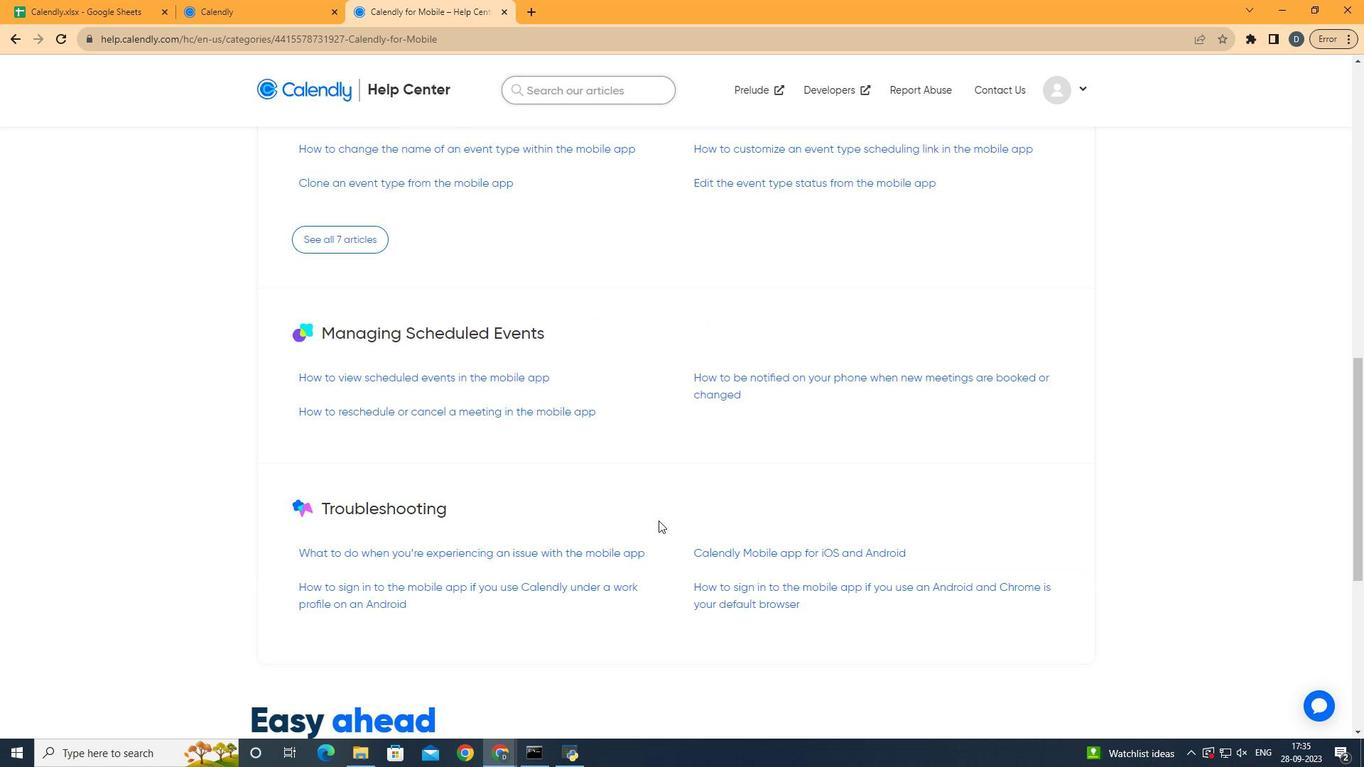 
Action: Mouse scrolled (658, 521) with delta (0, 0)
Screenshot: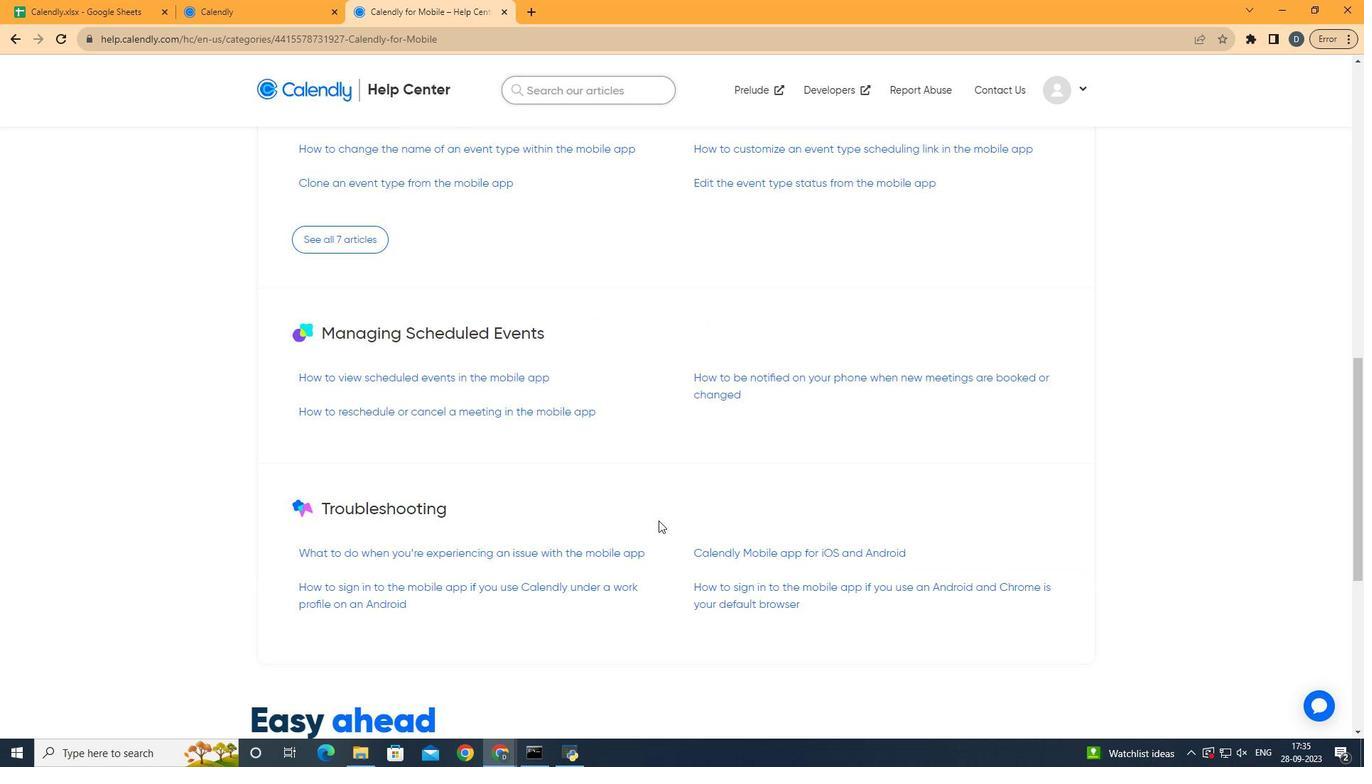 
Action: Mouse scrolled (658, 522) with delta (0, 0)
Screenshot: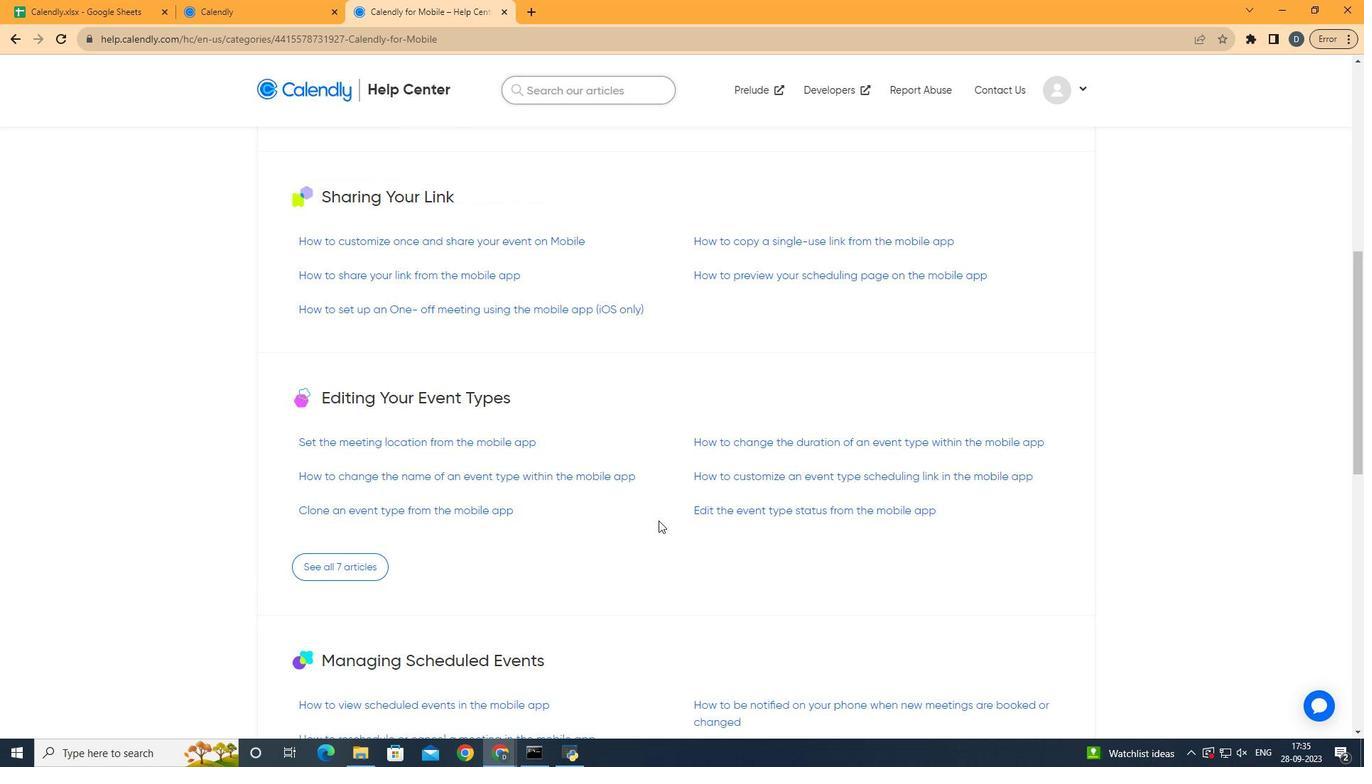 
Action: Mouse moved to (658, 521)
Screenshot: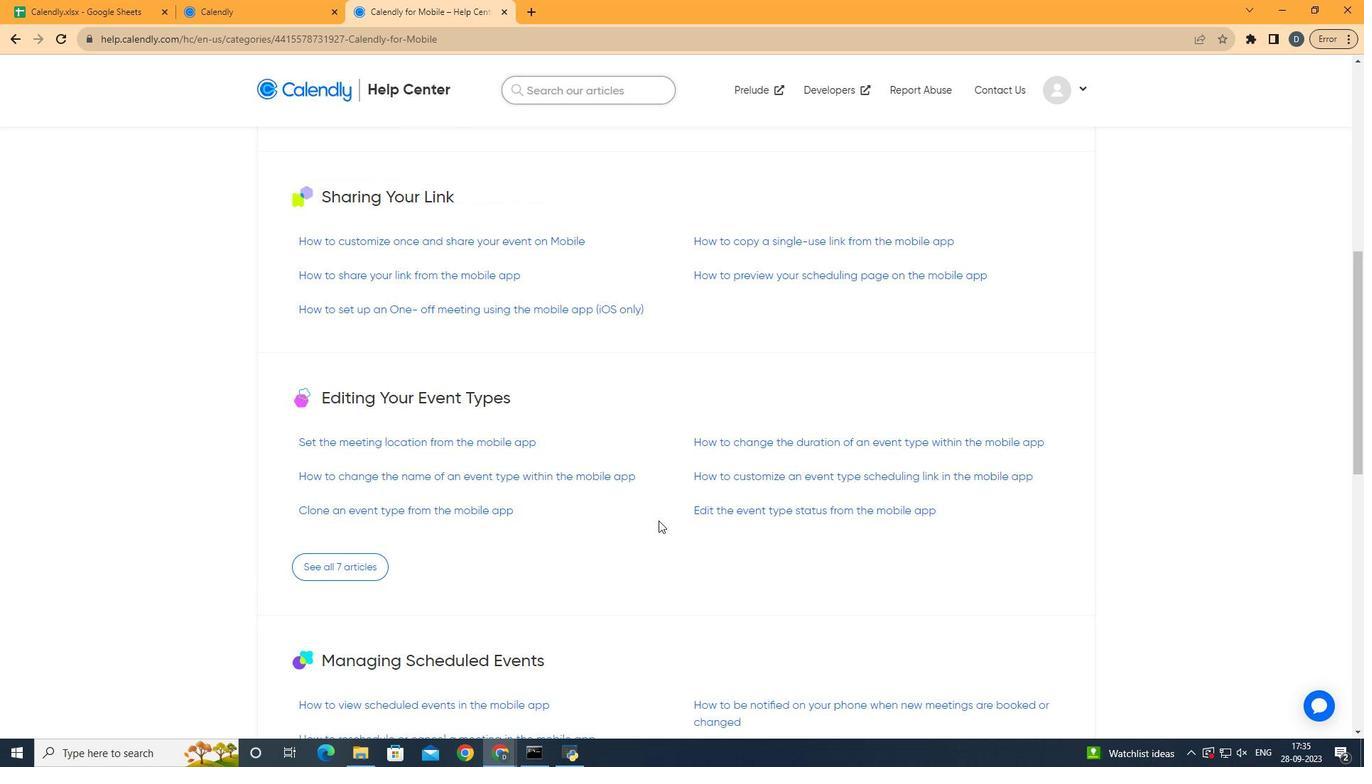 
Action: Mouse scrolled (658, 521) with delta (0, 0)
Screenshot: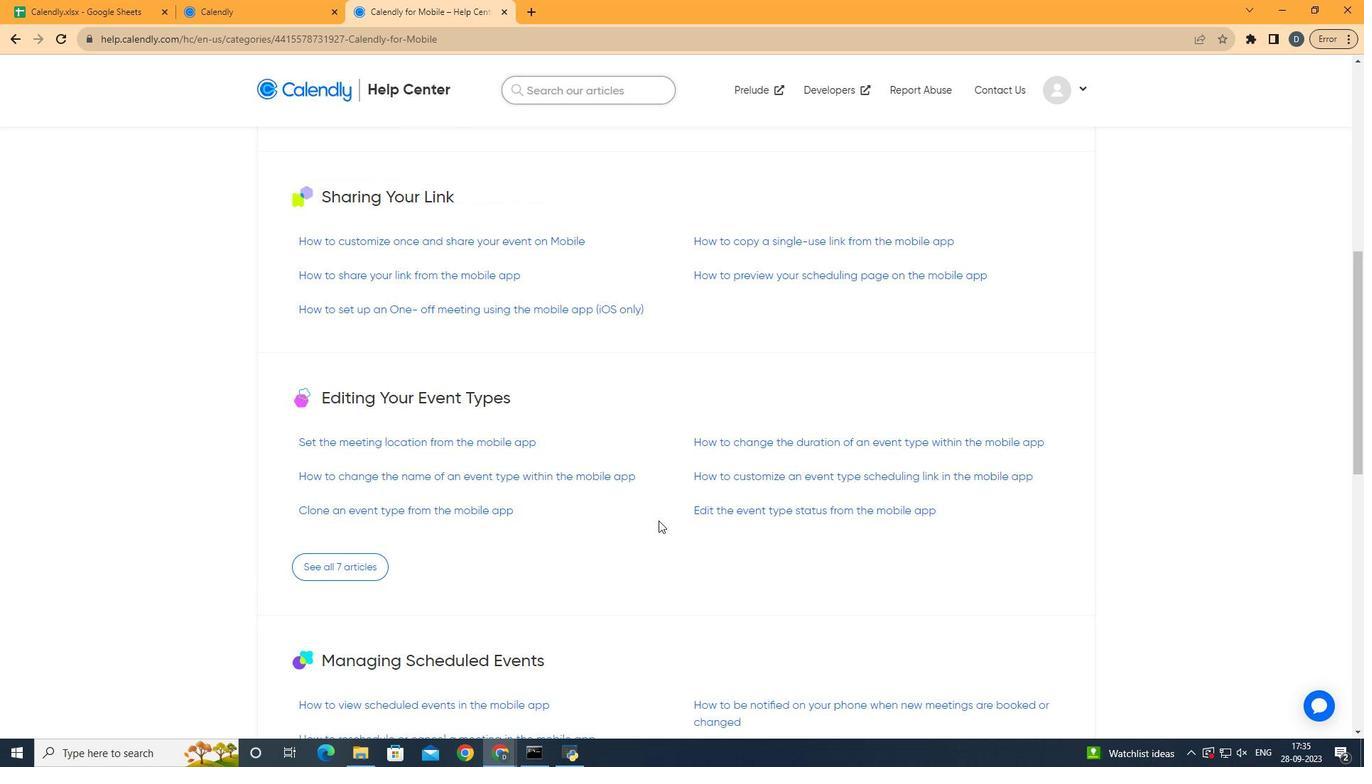 
Action: Mouse scrolled (658, 521) with delta (0, 0)
Screenshot: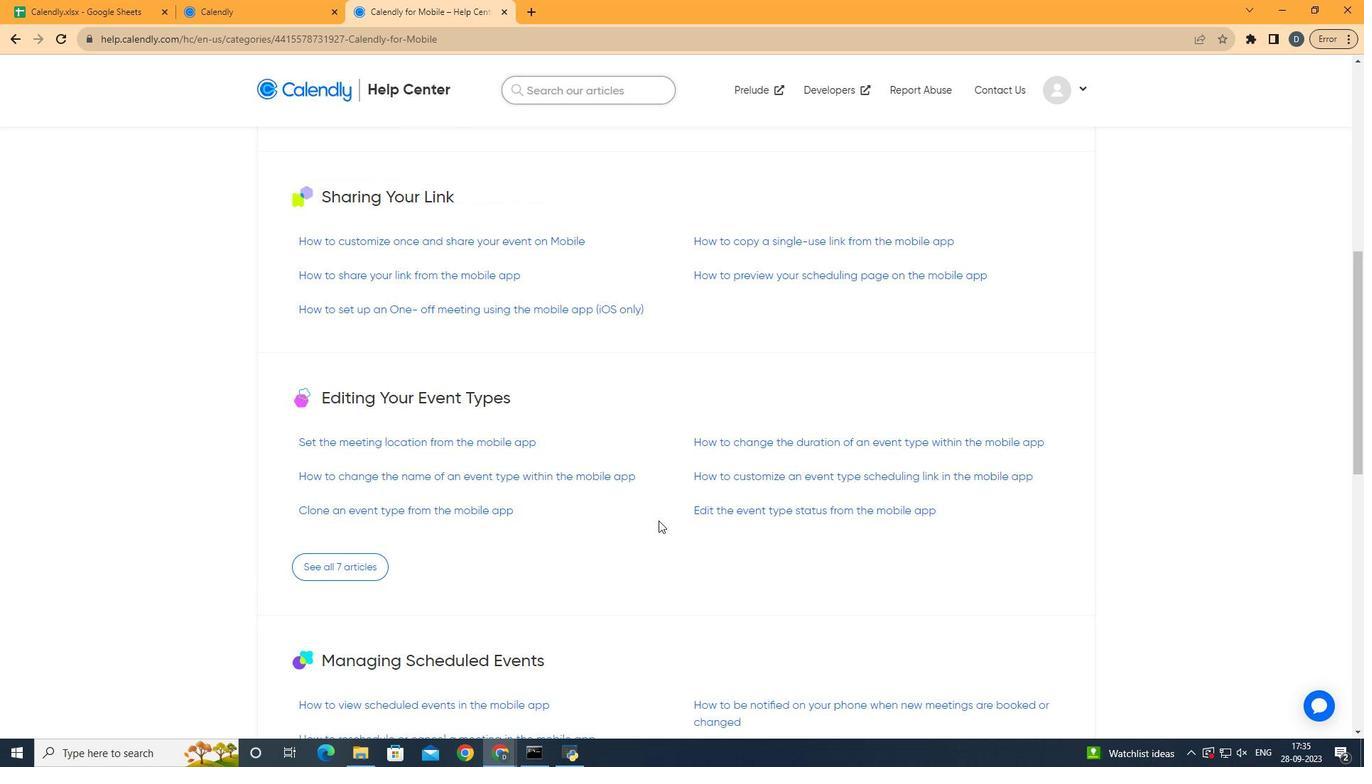 
Action: Mouse scrolled (658, 521) with delta (0, 0)
Screenshot: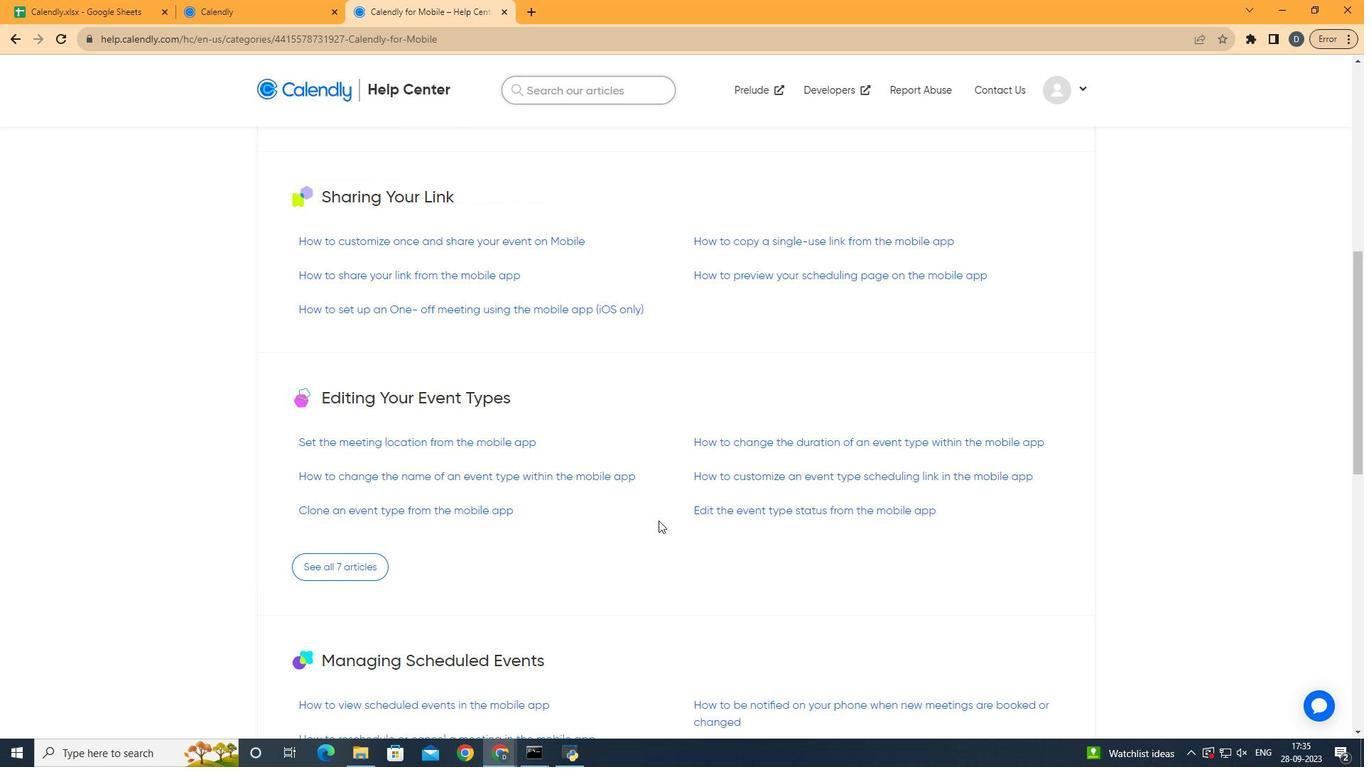 
Action: Mouse scrolled (658, 521) with delta (0, 0)
Screenshot: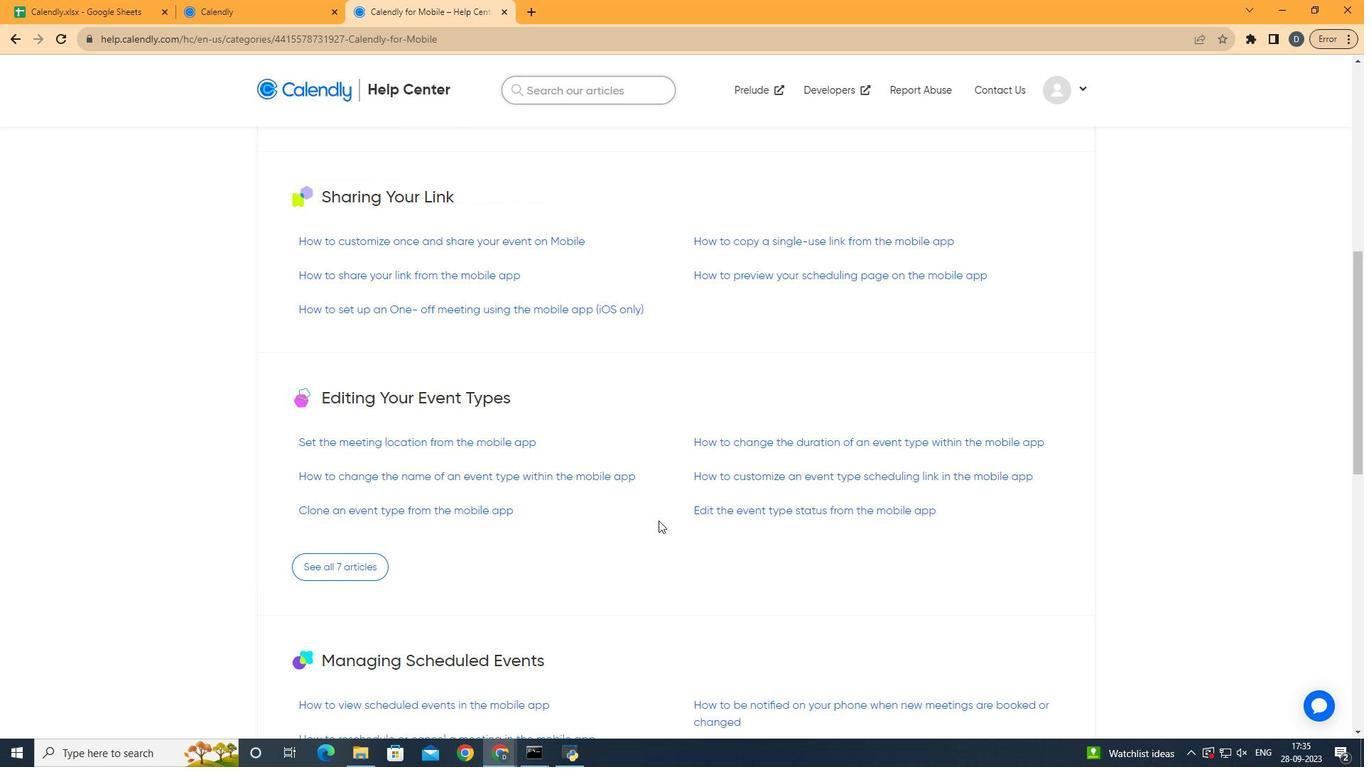 
Action: Mouse scrolled (658, 521) with delta (0, 0)
Screenshot: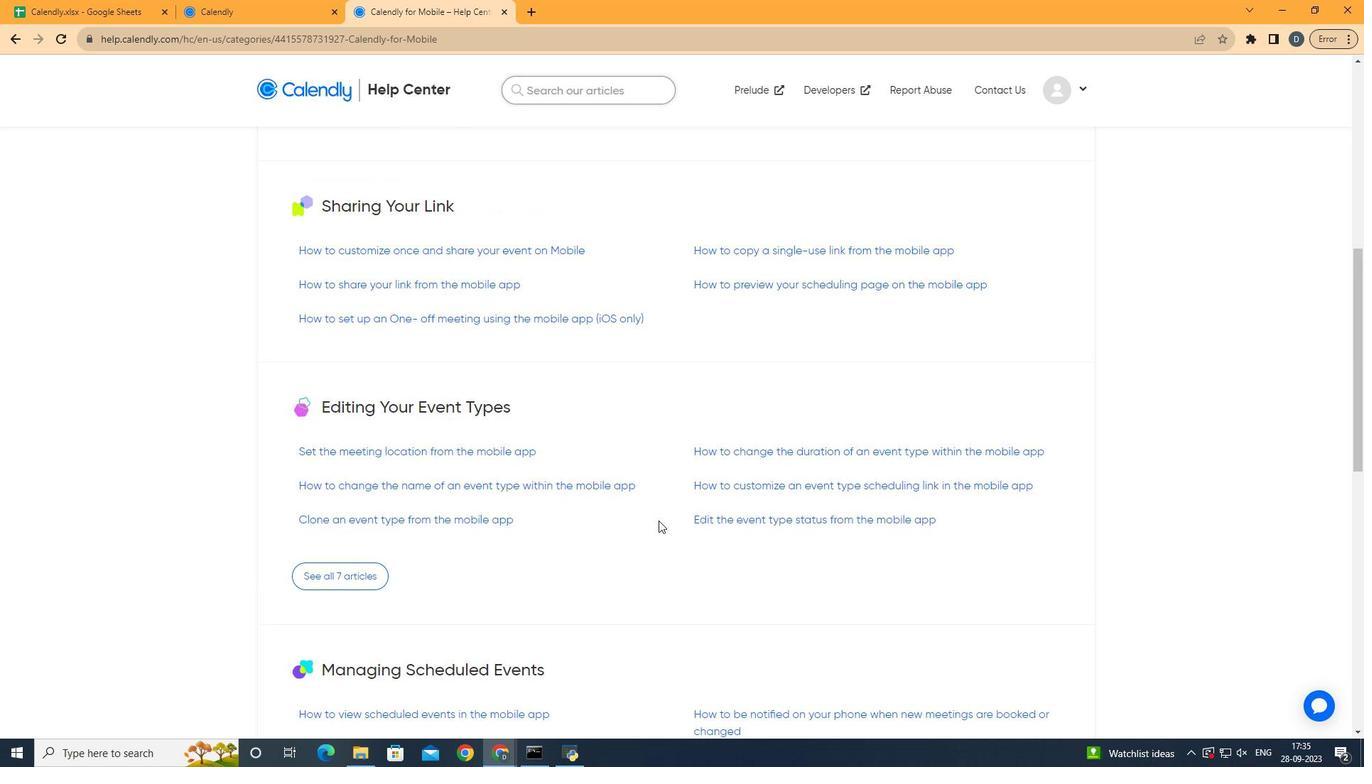 
Action: Mouse moved to (658, 521)
Screenshot: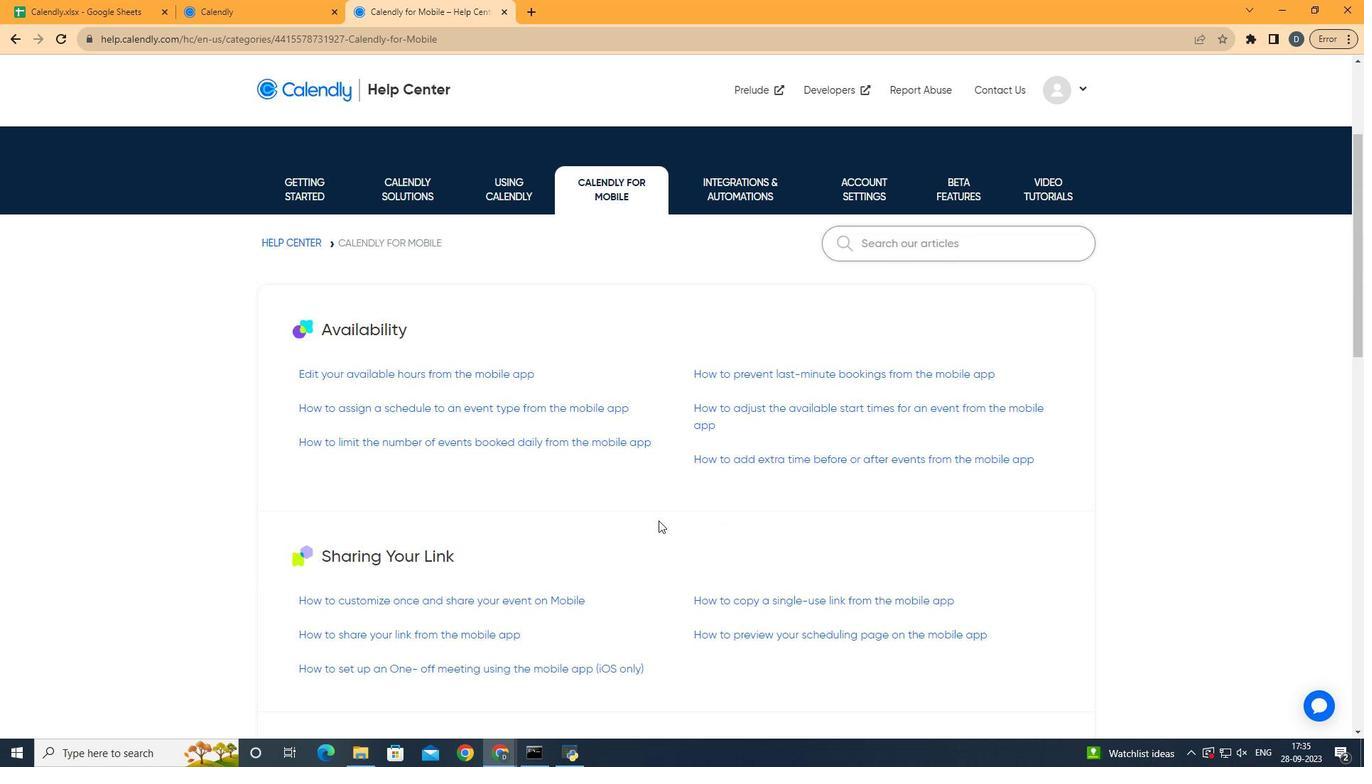 
Action: Mouse scrolled (658, 521) with delta (0, 0)
Screenshot: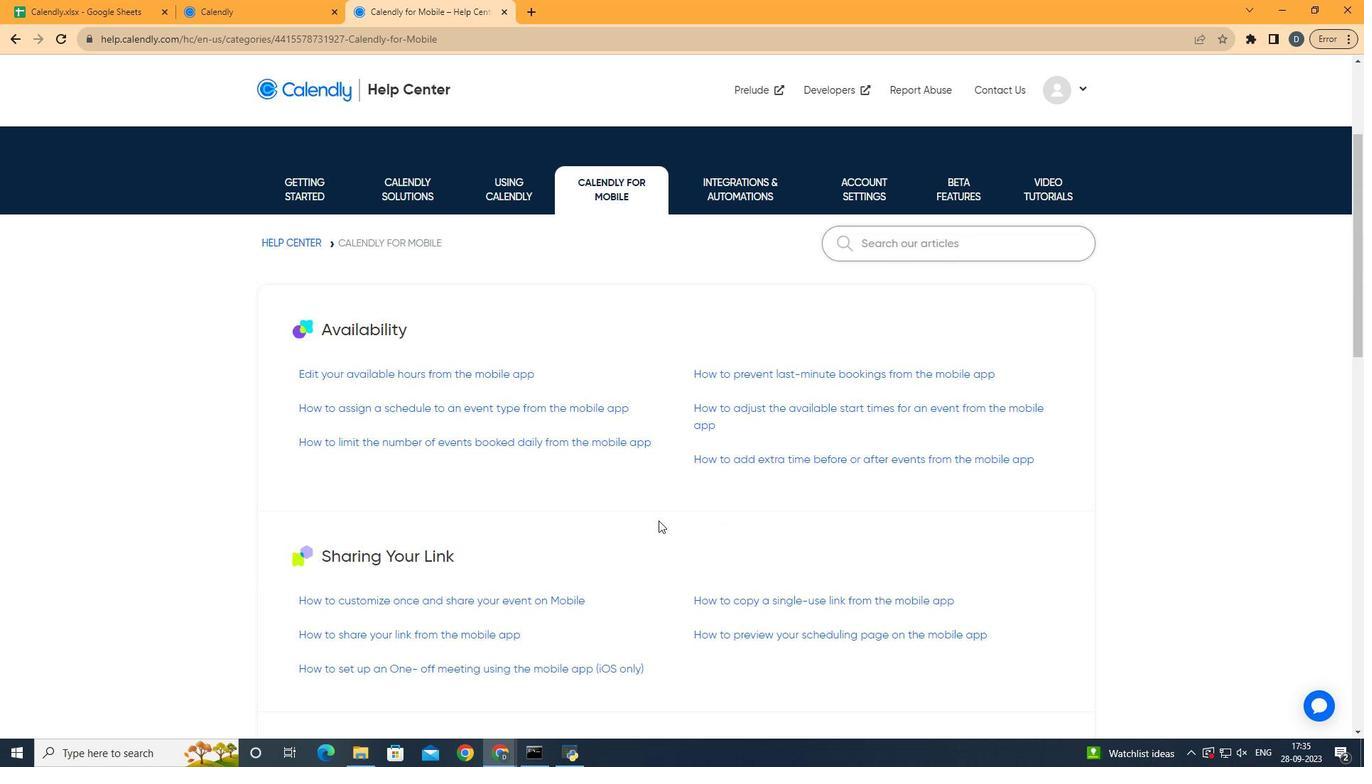 
Action: Mouse scrolled (658, 521) with delta (0, 0)
Screenshot: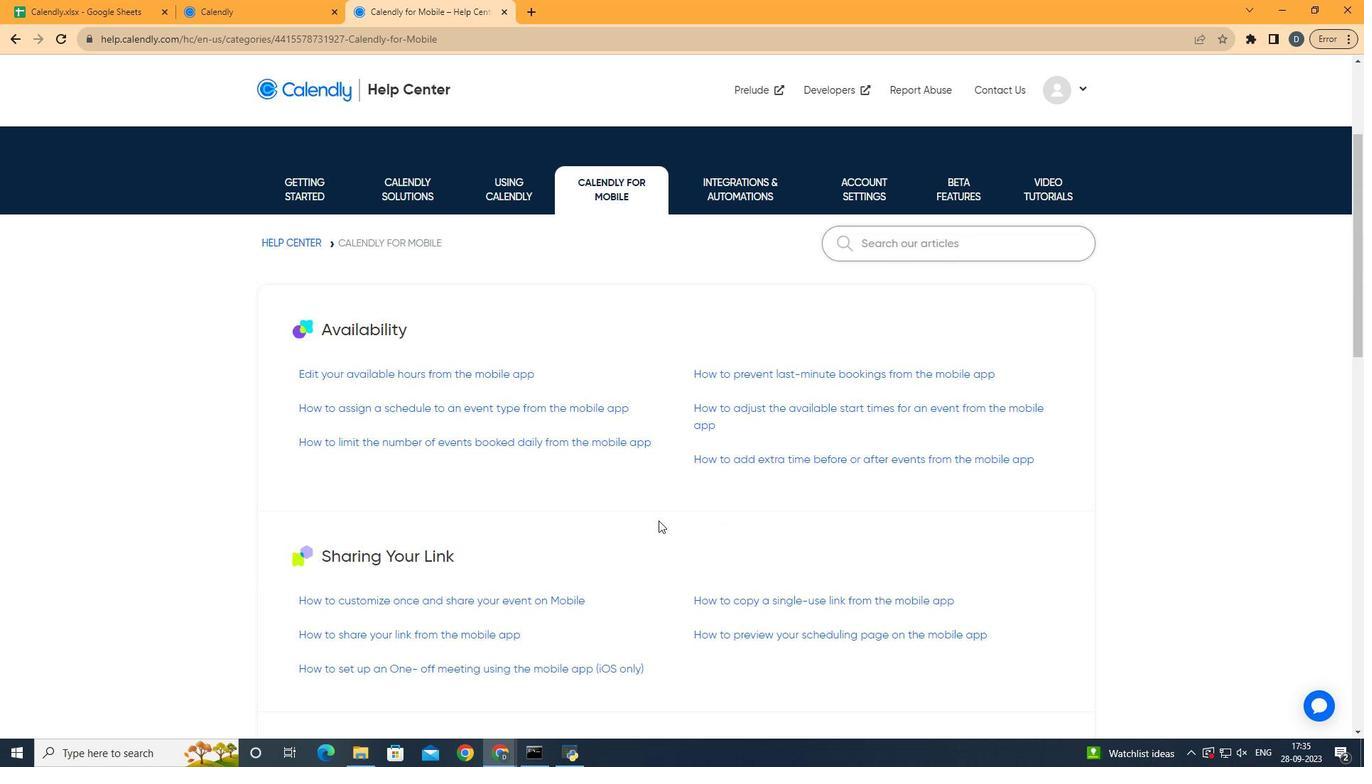 
Action: Mouse scrolled (658, 521) with delta (0, 0)
Screenshot: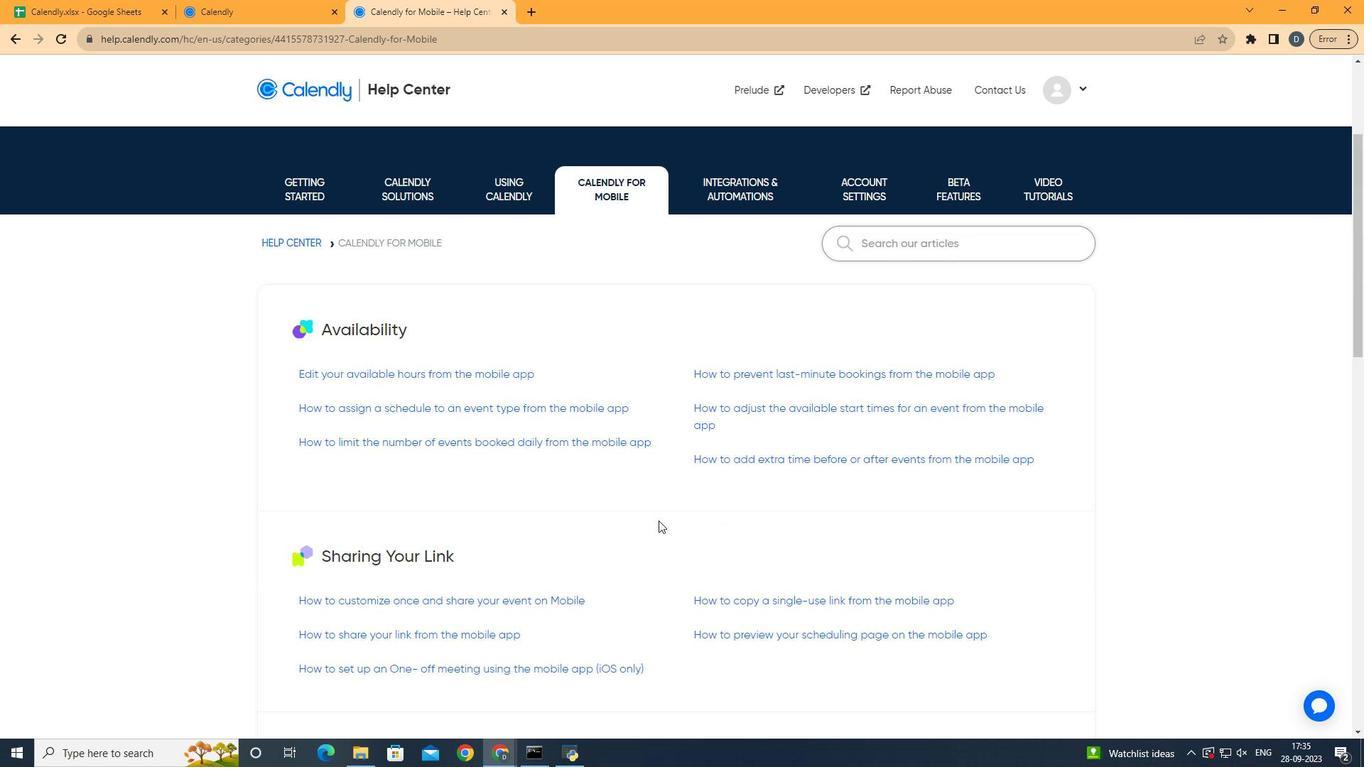 
Action: Mouse scrolled (658, 521) with delta (0, 0)
Screenshot: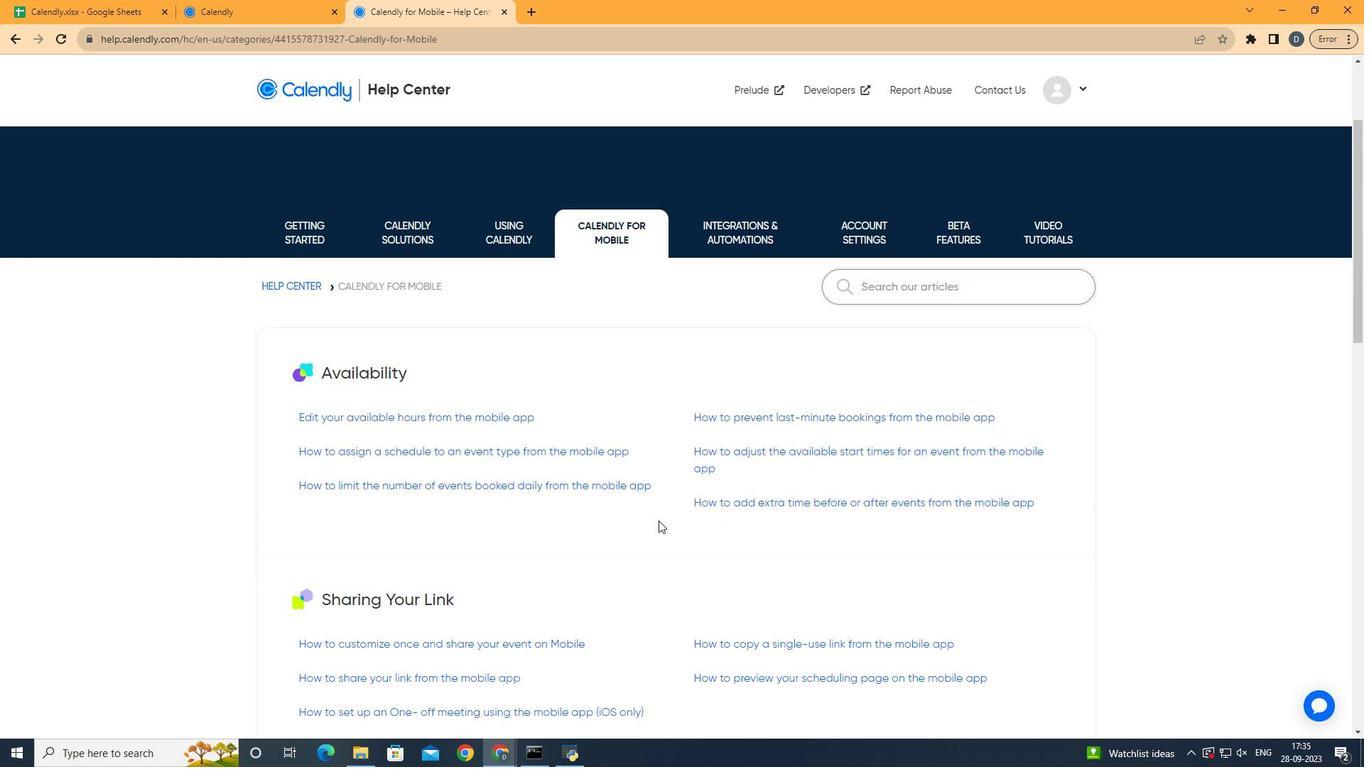 
Action: Mouse scrolled (658, 521) with delta (0, 0)
Screenshot: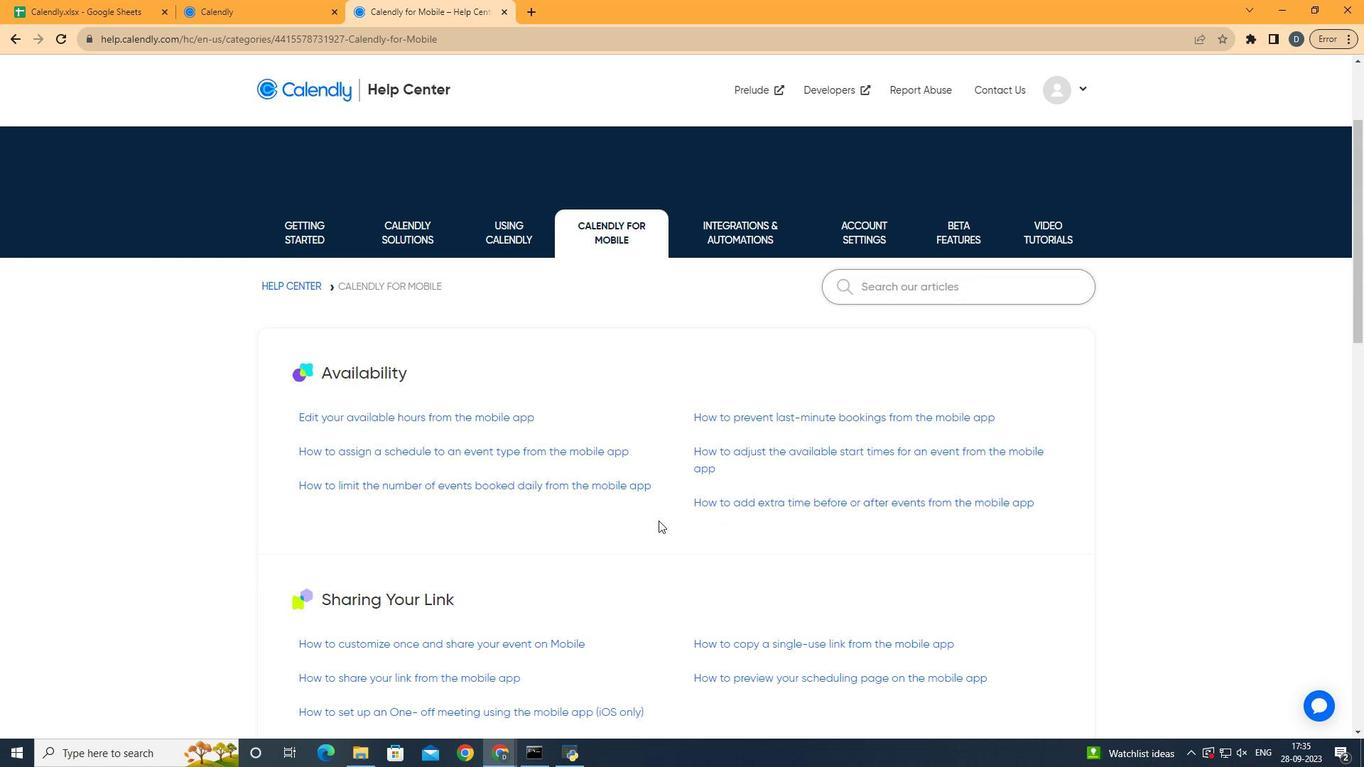 
Action: Mouse scrolled (658, 521) with delta (0, 0)
Screenshot: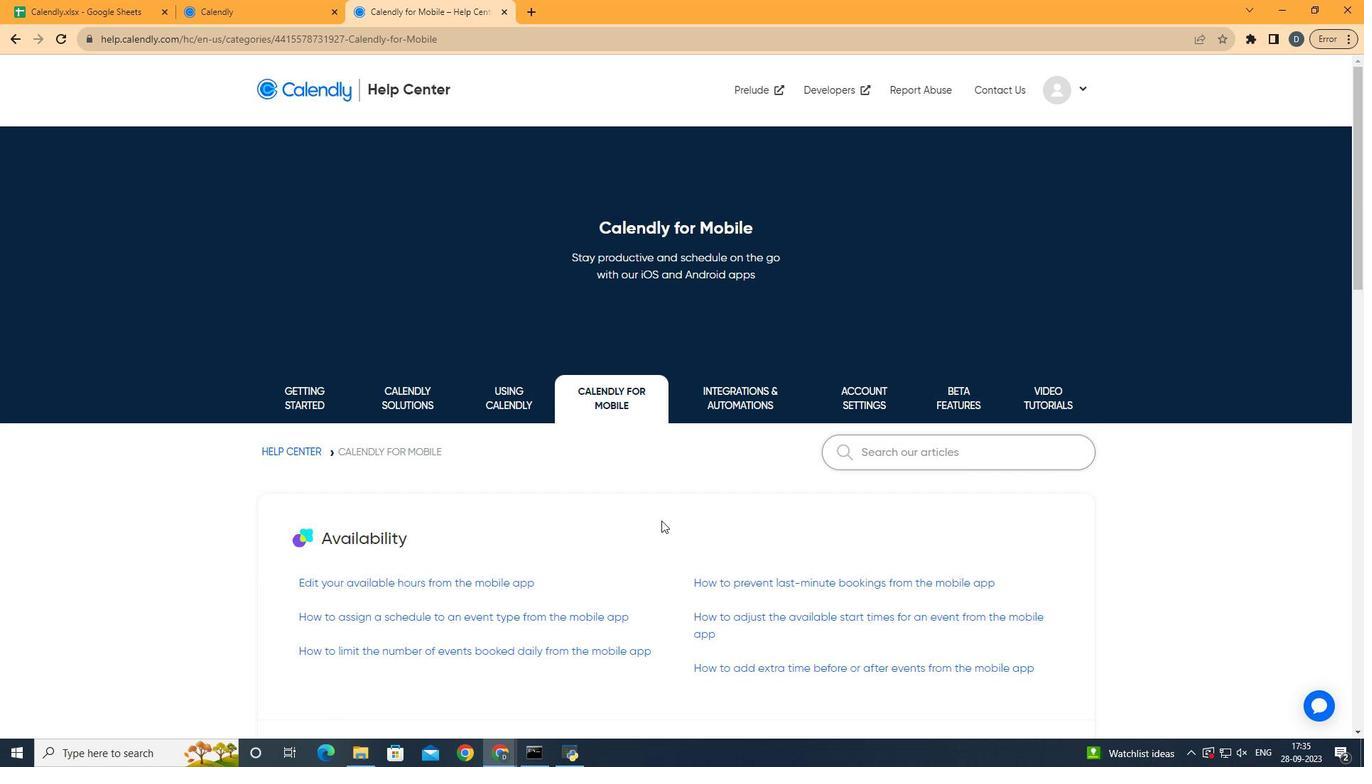 
Action: Mouse scrolled (658, 521) with delta (0, 0)
Screenshot: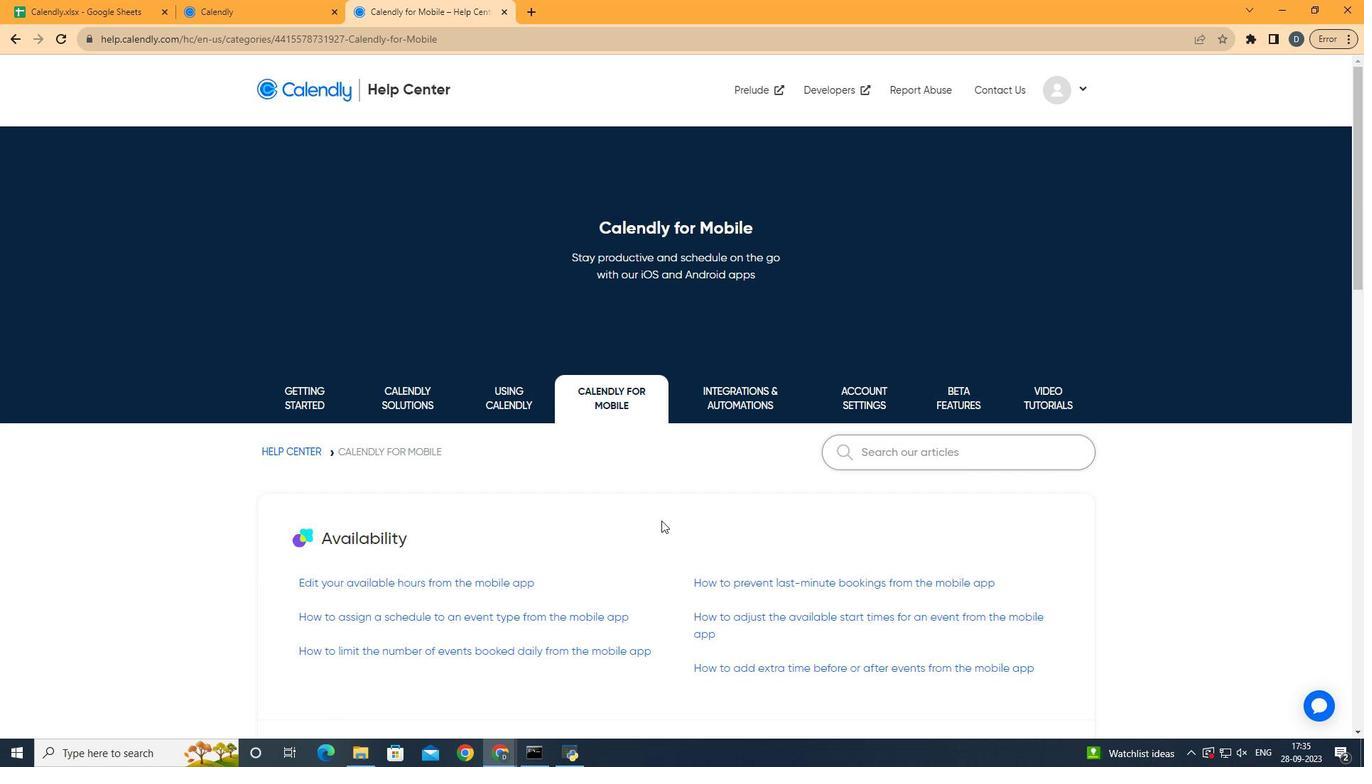 
Action: Mouse scrolled (658, 521) with delta (0, 0)
Screenshot: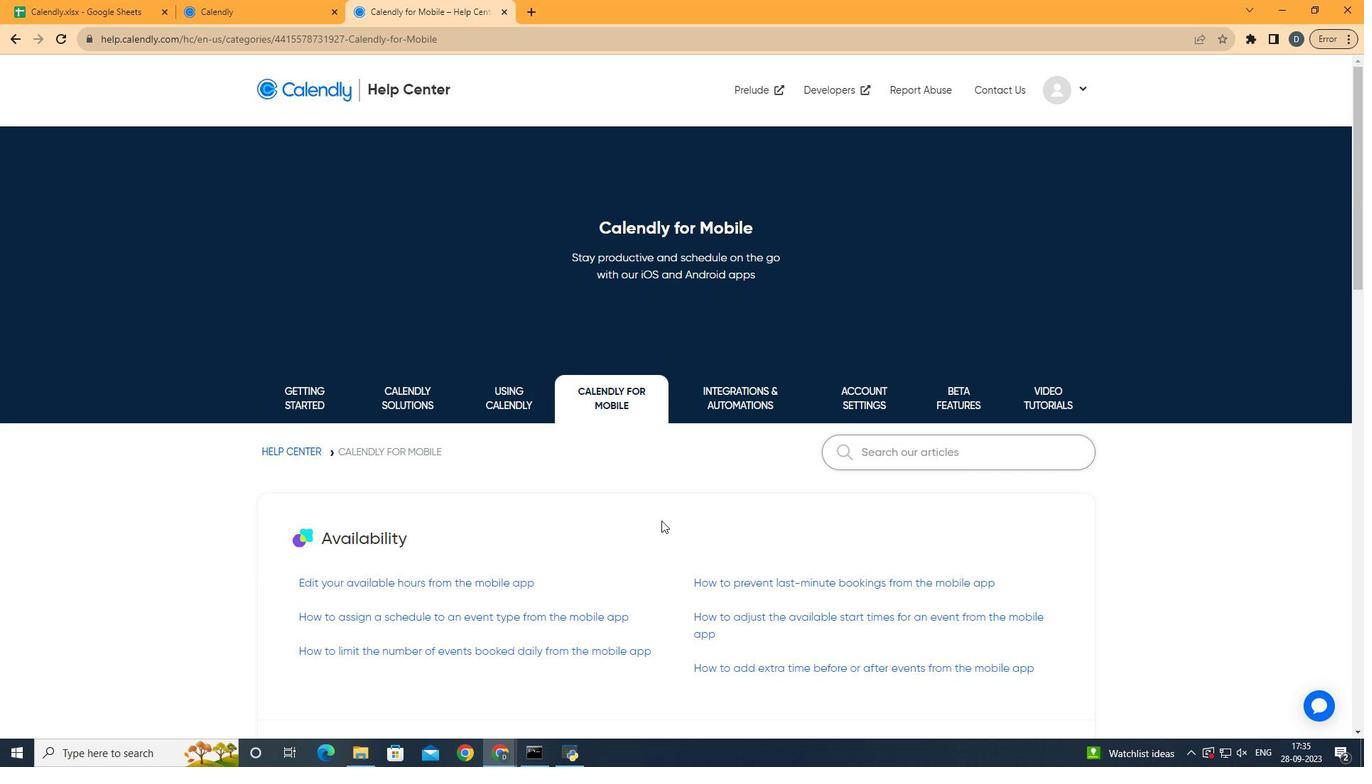 
Action: Mouse scrolled (658, 521) with delta (0, 0)
Screenshot: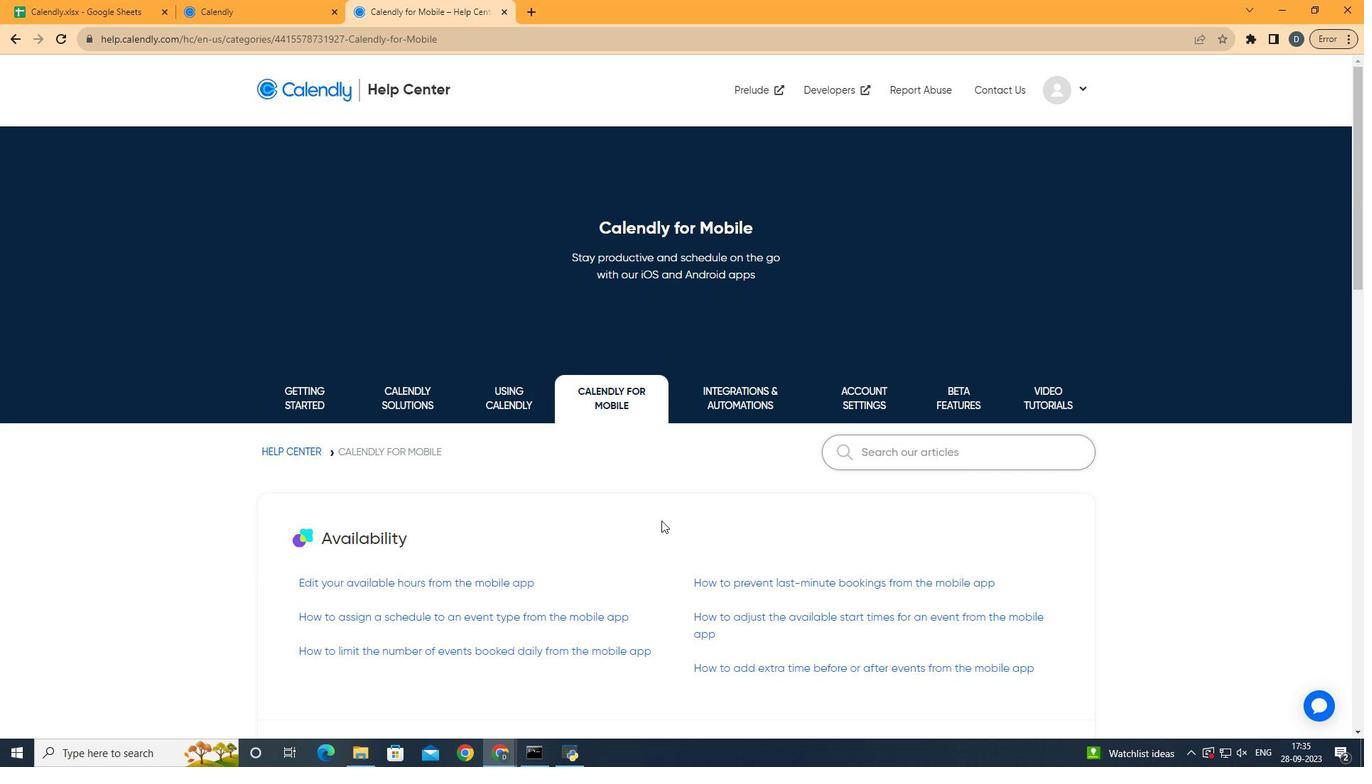 
Action: Mouse moved to (661, 521)
Screenshot: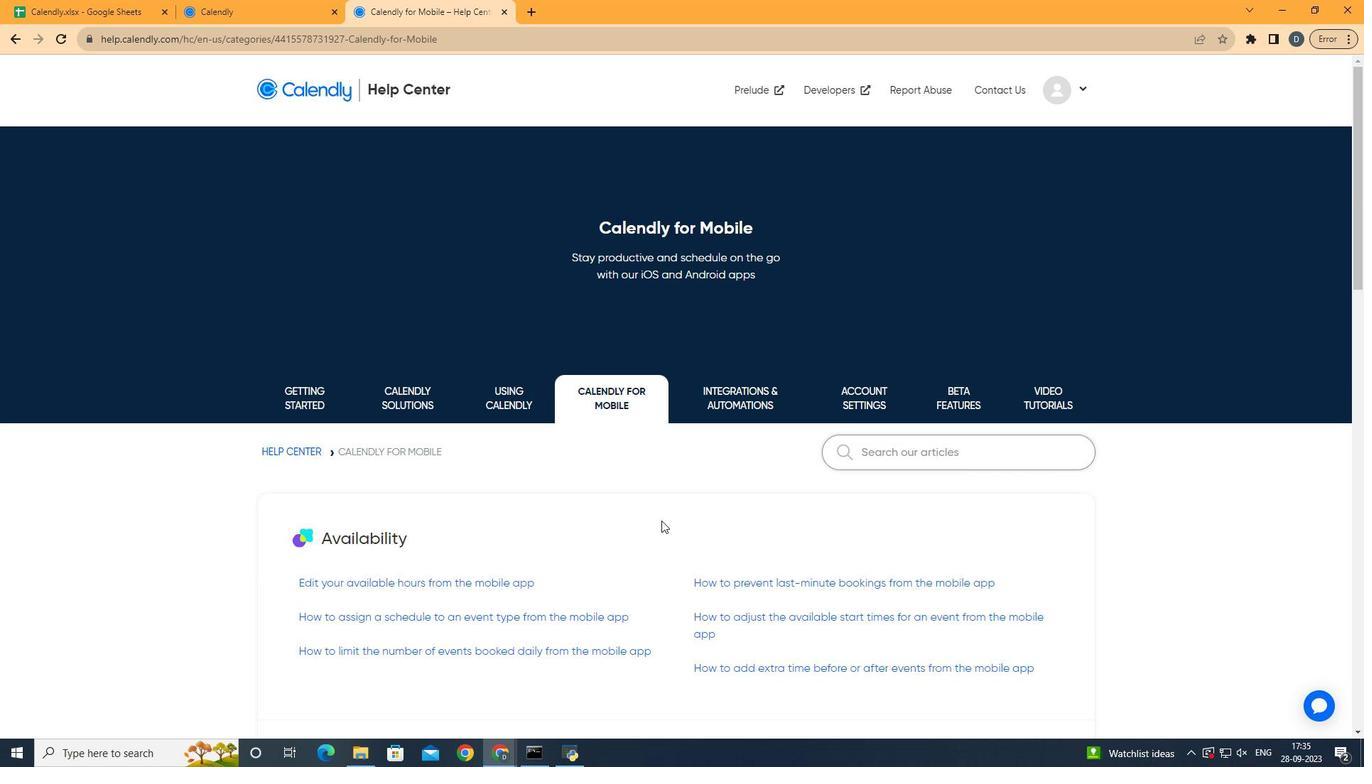 
